 Task: Search one way flight ticket for 4 adults, 2 children, 2 infants in seat and 1 infant on lap in economy from Myrtle Beach: Myrtle Beach International Airport to Jackson: Jackson Hole Airport on 5-2-2023. Choice of flights is Royal air maroc. Number of bags: 10 checked bags. Price is upto 30000. Outbound departure time preference is 23:15.
Action: Mouse moved to (299, 249)
Screenshot: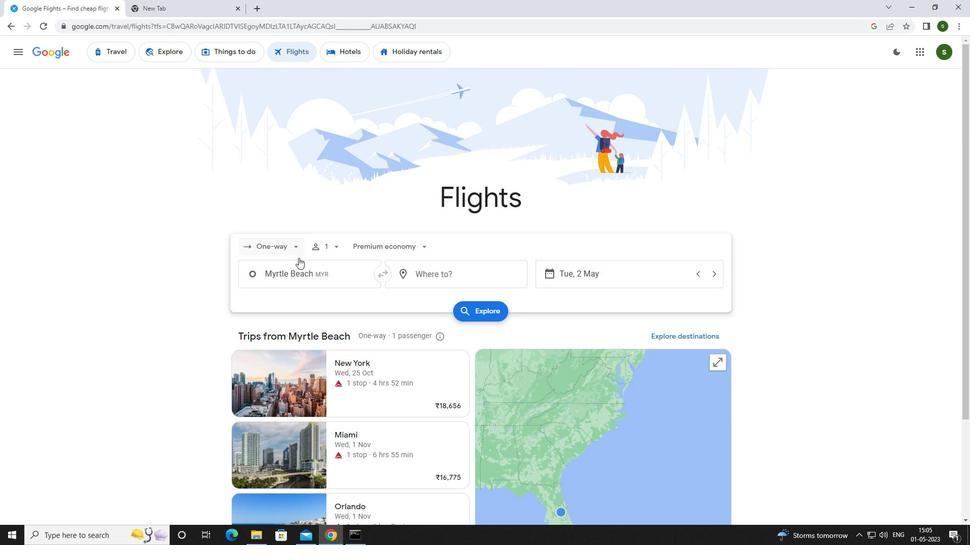 
Action: Mouse pressed left at (299, 249)
Screenshot: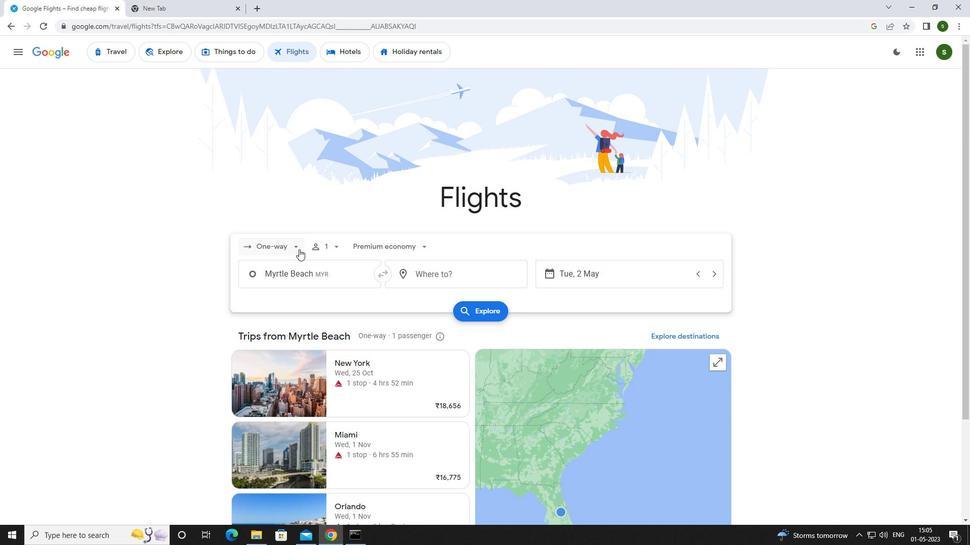 
Action: Mouse moved to (290, 290)
Screenshot: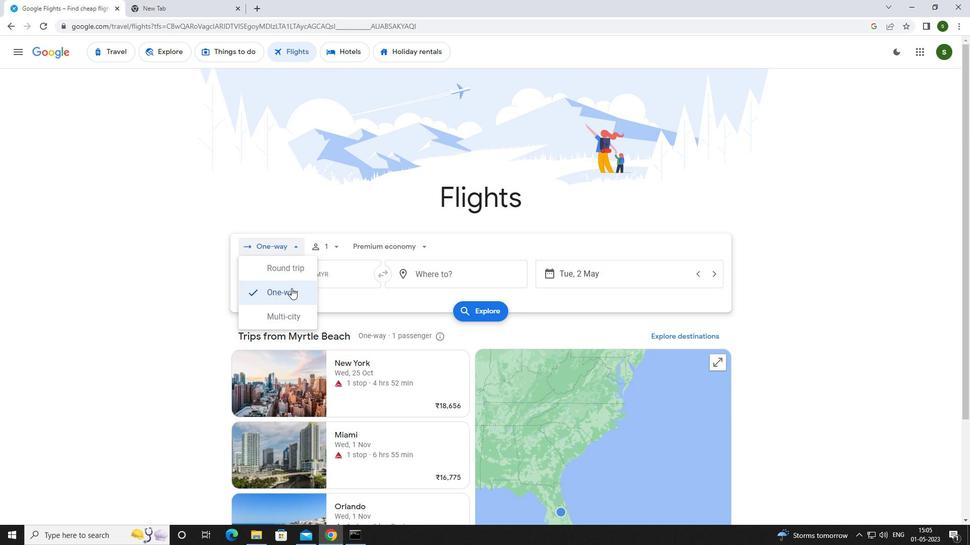 
Action: Mouse pressed left at (290, 290)
Screenshot: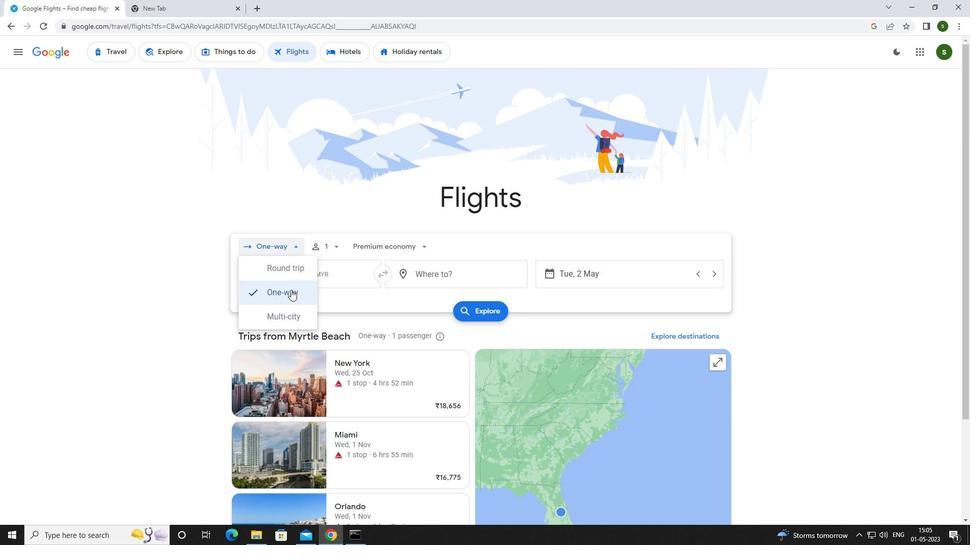 
Action: Mouse moved to (331, 245)
Screenshot: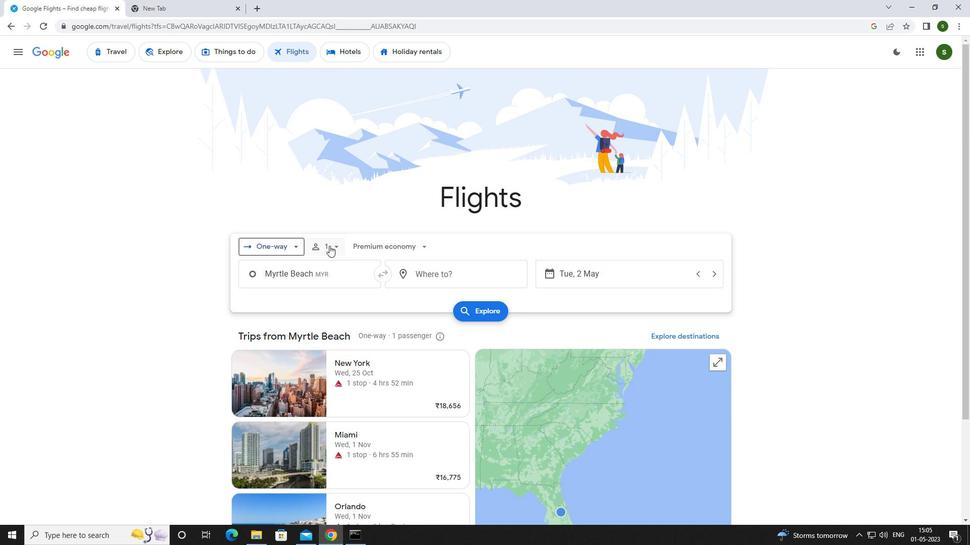 
Action: Mouse pressed left at (331, 245)
Screenshot: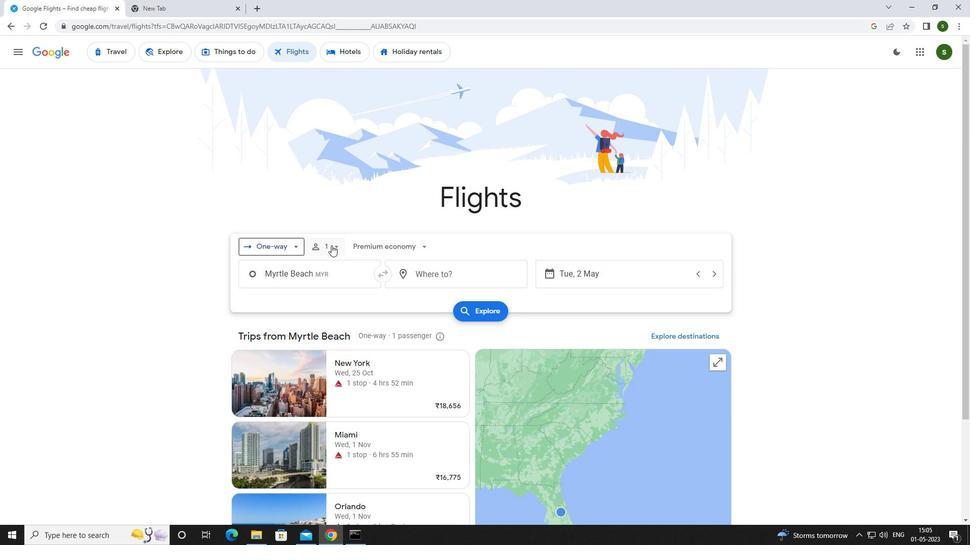 
Action: Mouse moved to (414, 269)
Screenshot: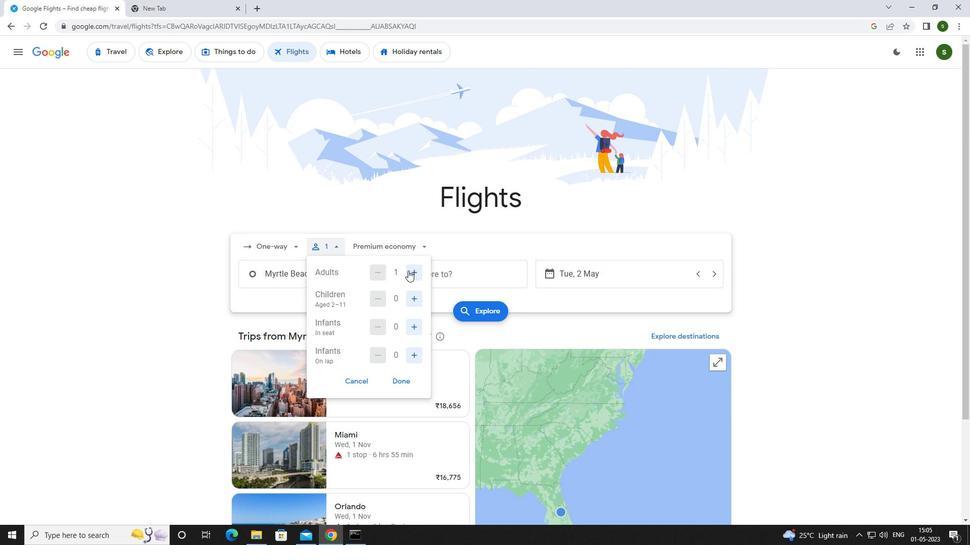 
Action: Mouse pressed left at (414, 269)
Screenshot: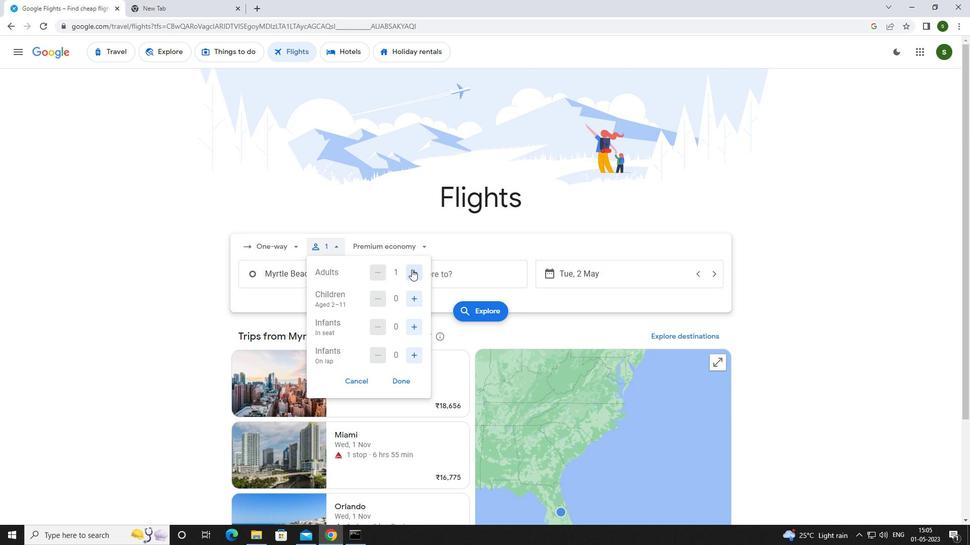 
Action: Mouse pressed left at (414, 269)
Screenshot: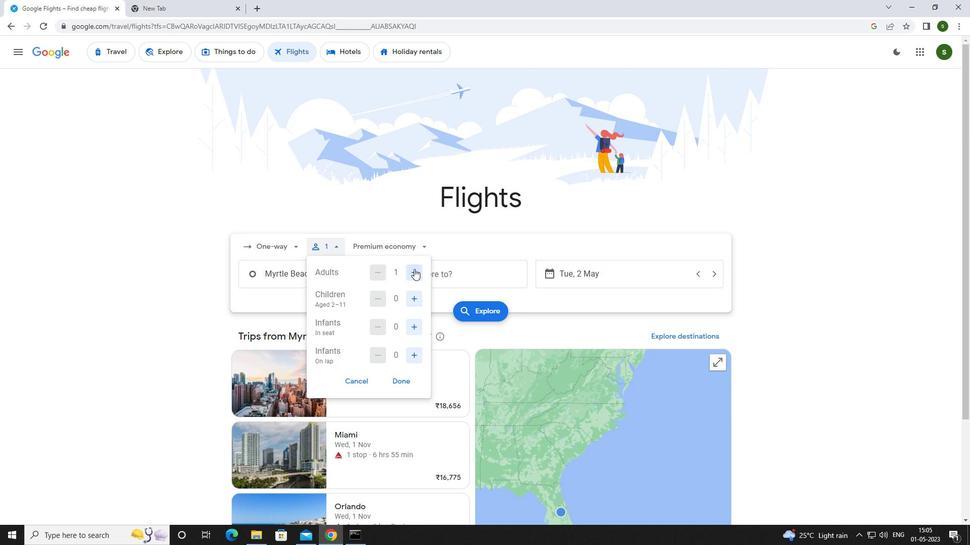 
Action: Mouse moved to (414, 269)
Screenshot: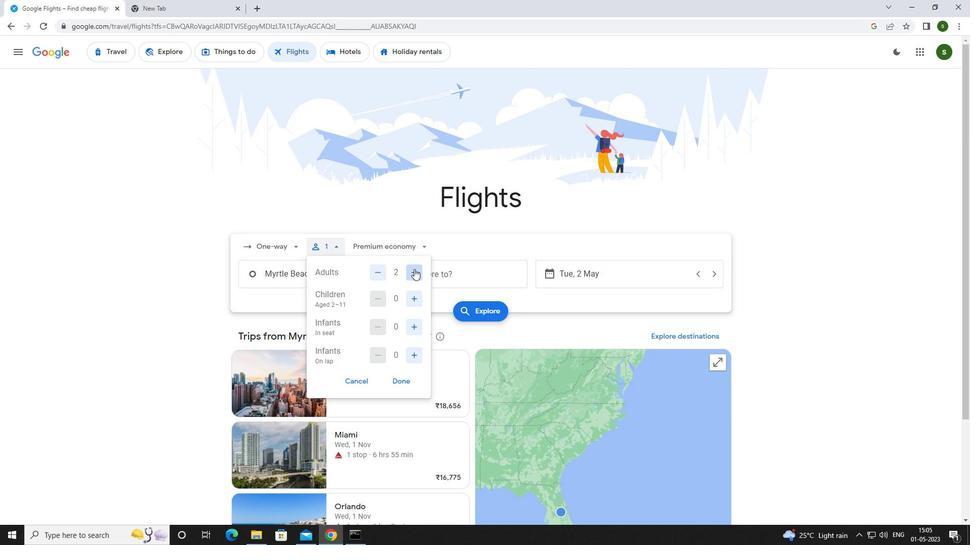 
Action: Mouse pressed left at (414, 269)
Screenshot: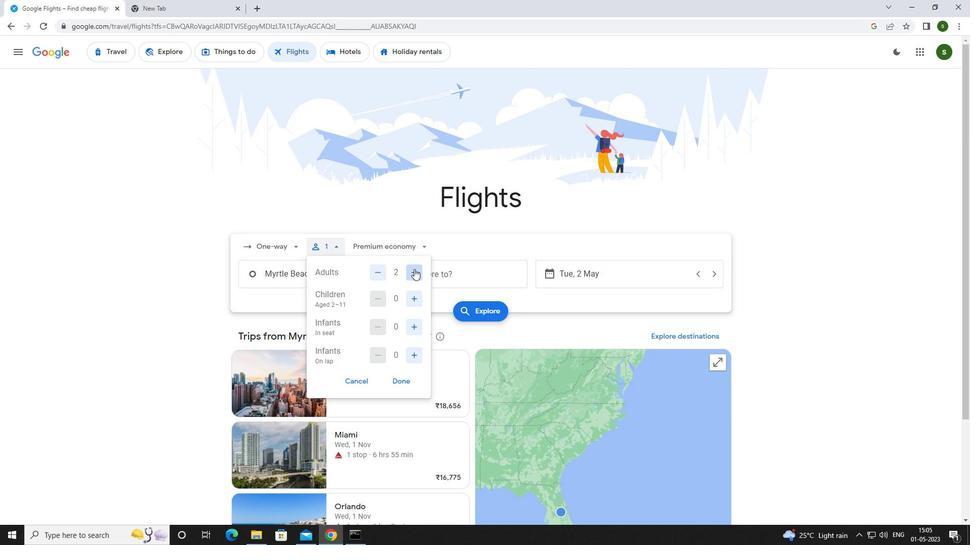 
Action: Mouse moved to (411, 291)
Screenshot: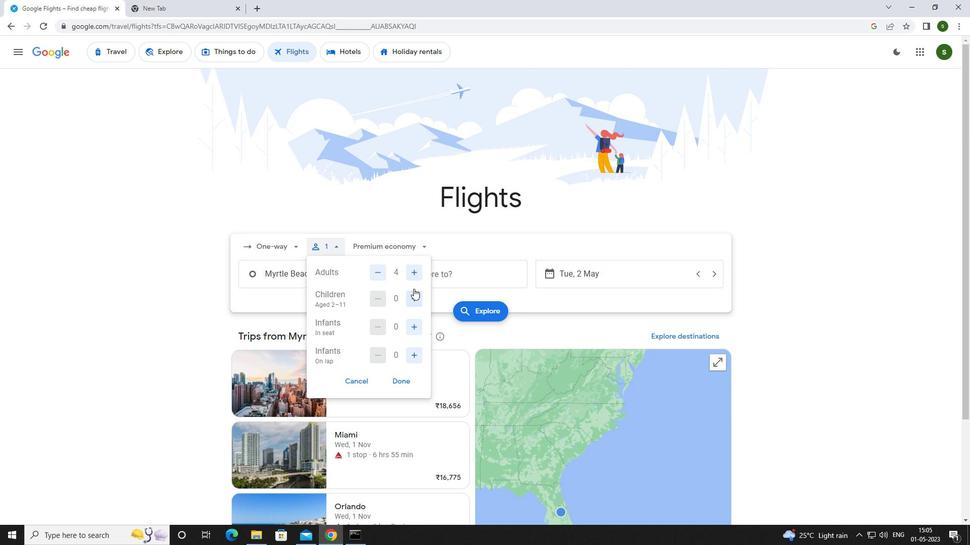 
Action: Mouse pressed left at (411, 291)
Screenshot: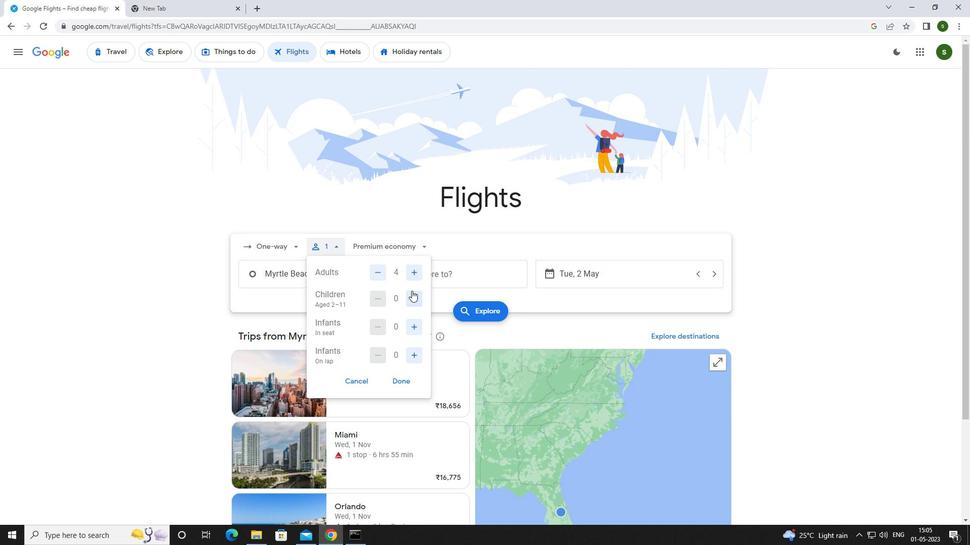 
Action: Mouse pressed left at (411, 291)
Screenshot: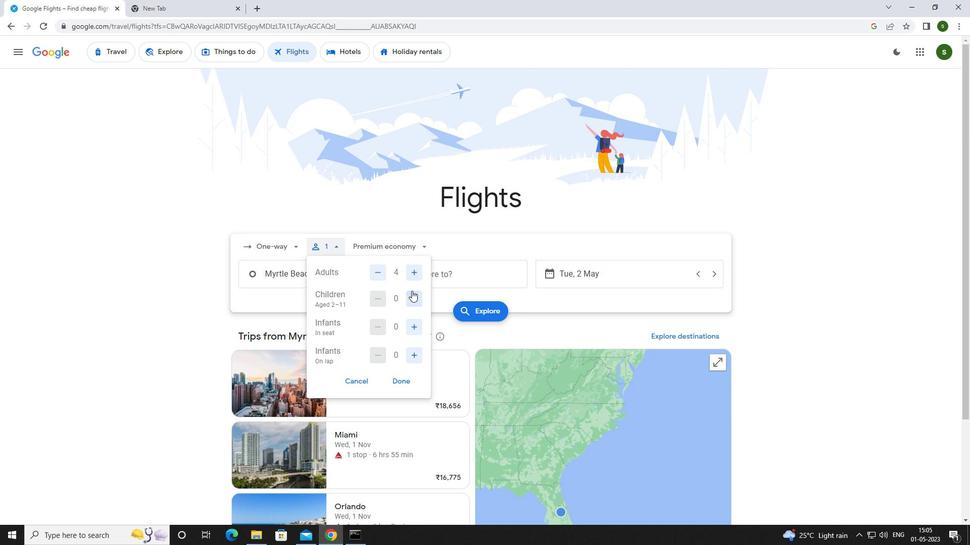 
Action: Mouse moved to (409, 328)
Screenshot: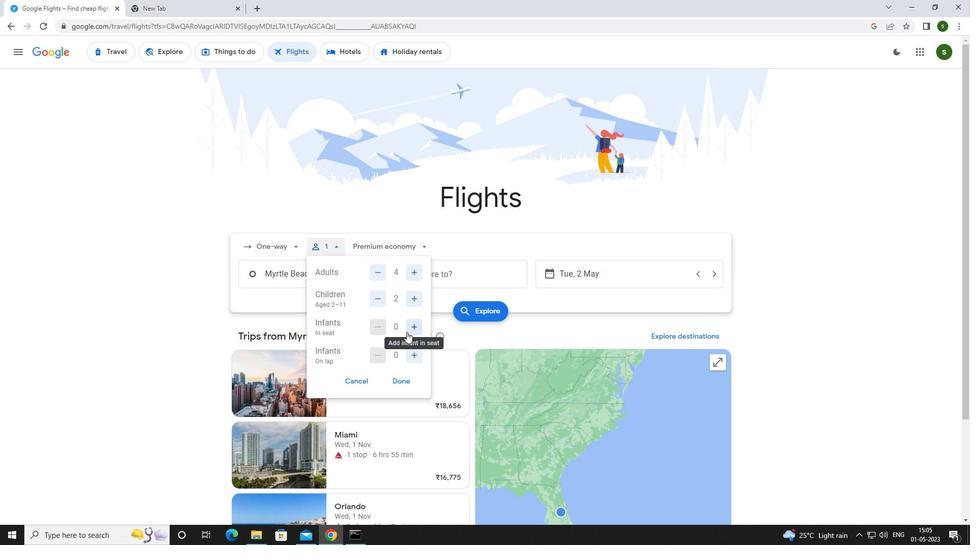 
Action: Mouse pressed left at (409, 328)
Screenshot: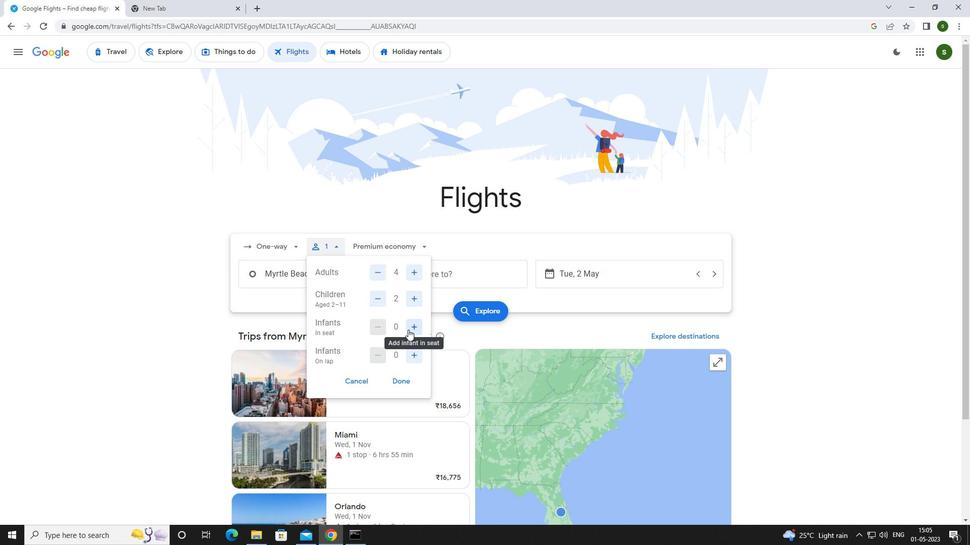 
Action: Mouse pressed left at (409, 328)
Screenshot: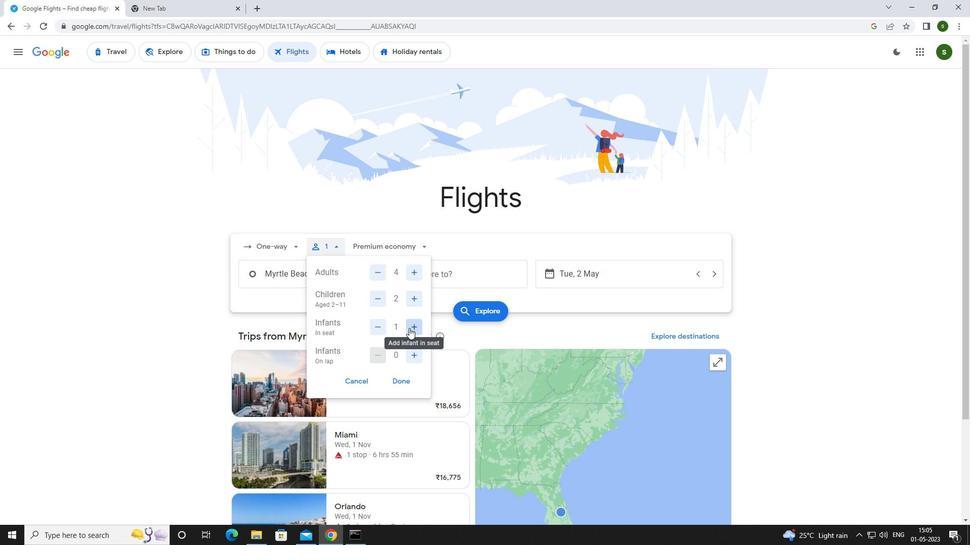 
Action: Mouse moved to (413, 355)
Screenshot: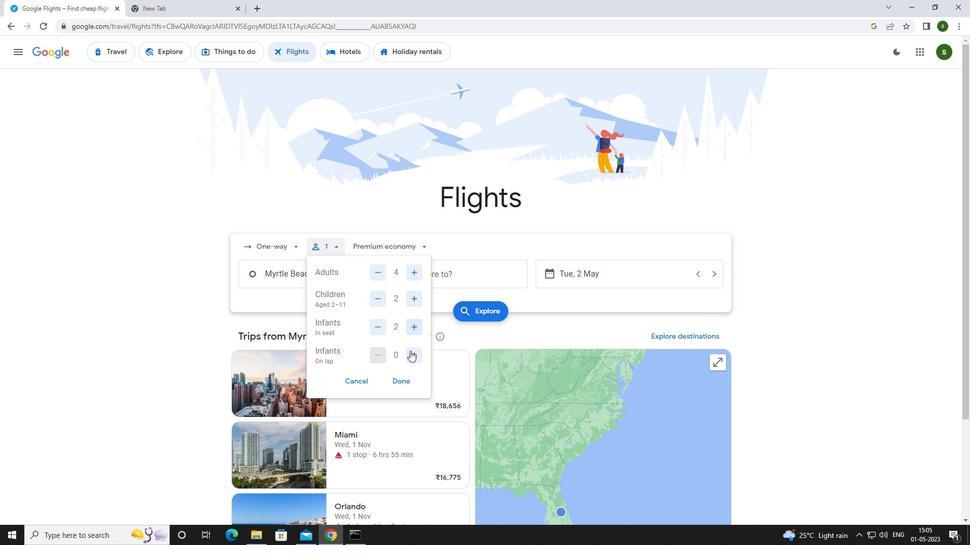 
Action: Mouse pressed left at (413, 355)
Screenshot: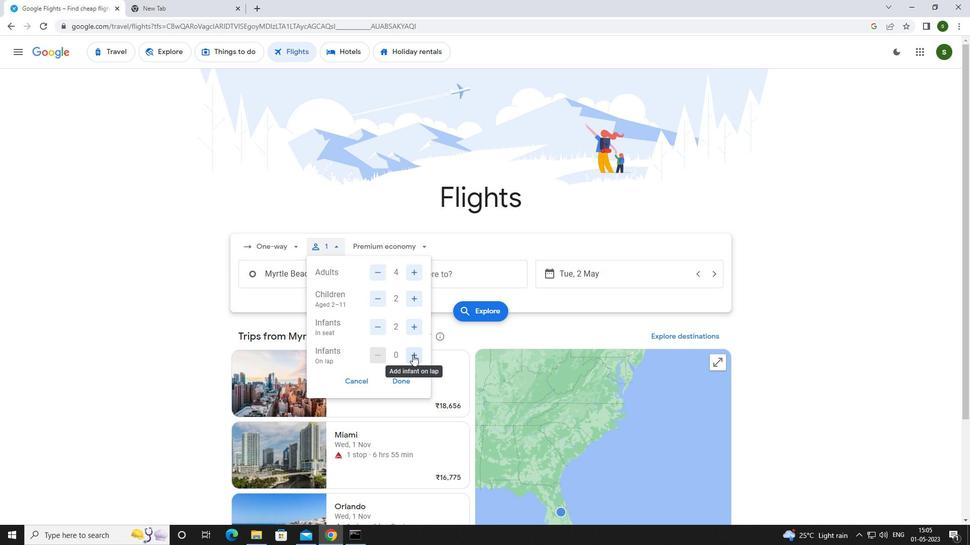 
Action: Mouse moved to (378, 248)
Screenshot: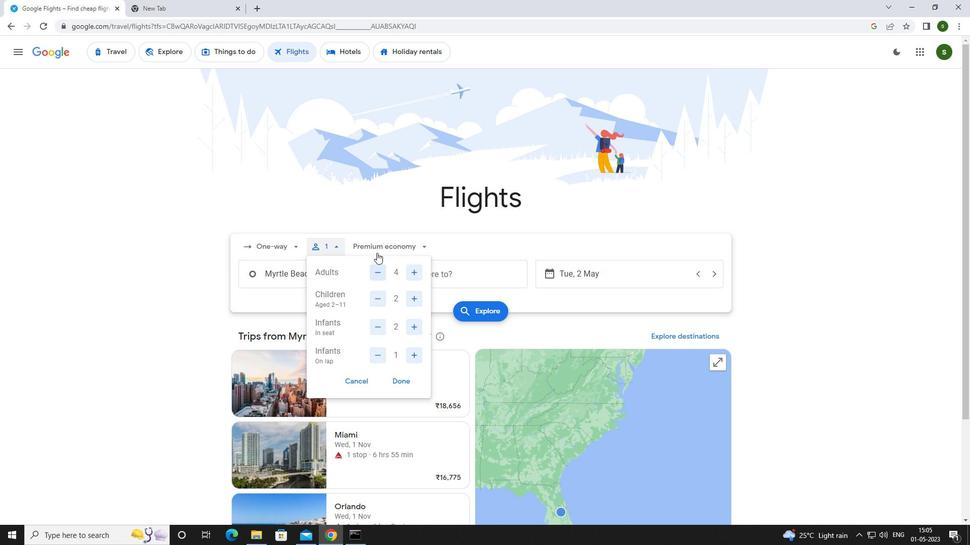 
Action: Mouse pressed left at (378, 248)
Screenshot: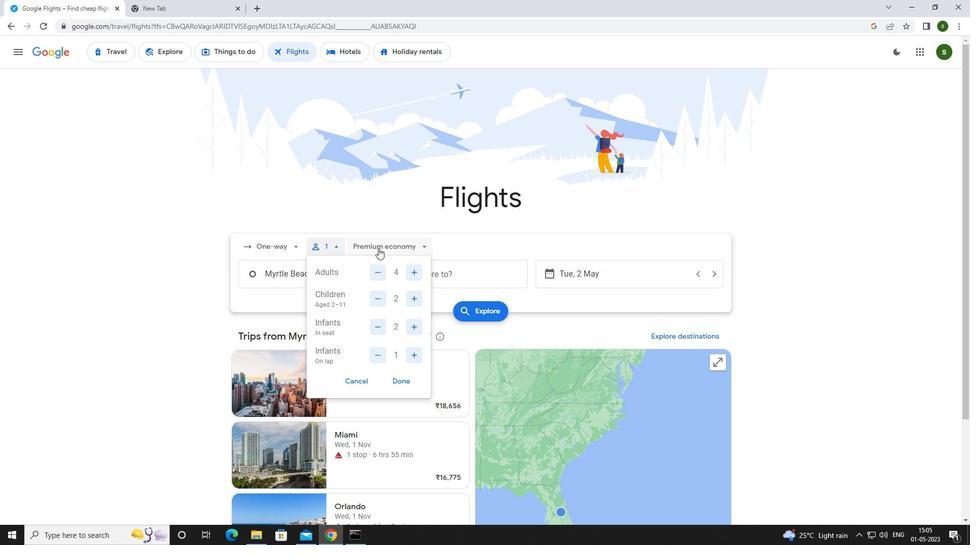 
Action: Mouse moved to (385, 270)
Screenshot: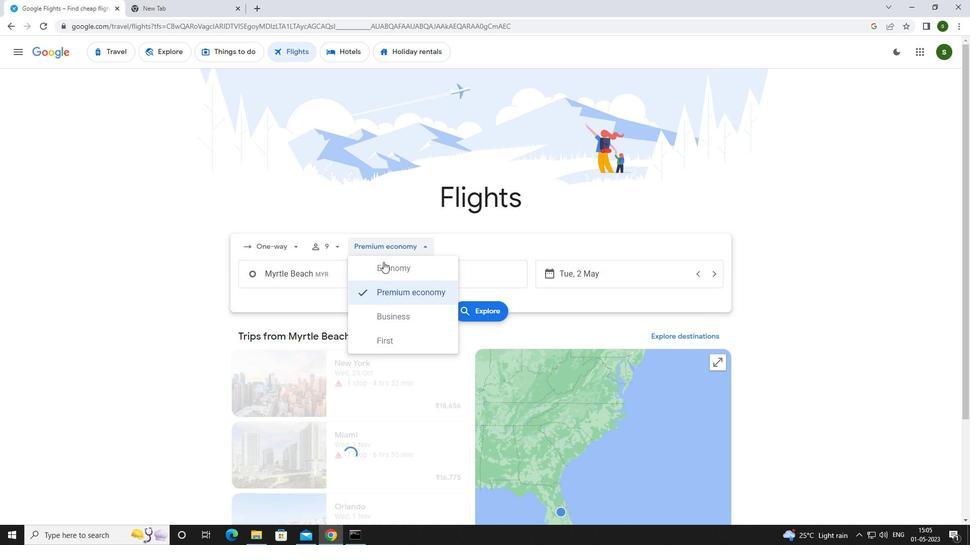 
Action: Mouse pressed left at (385, 270)
Screenshot: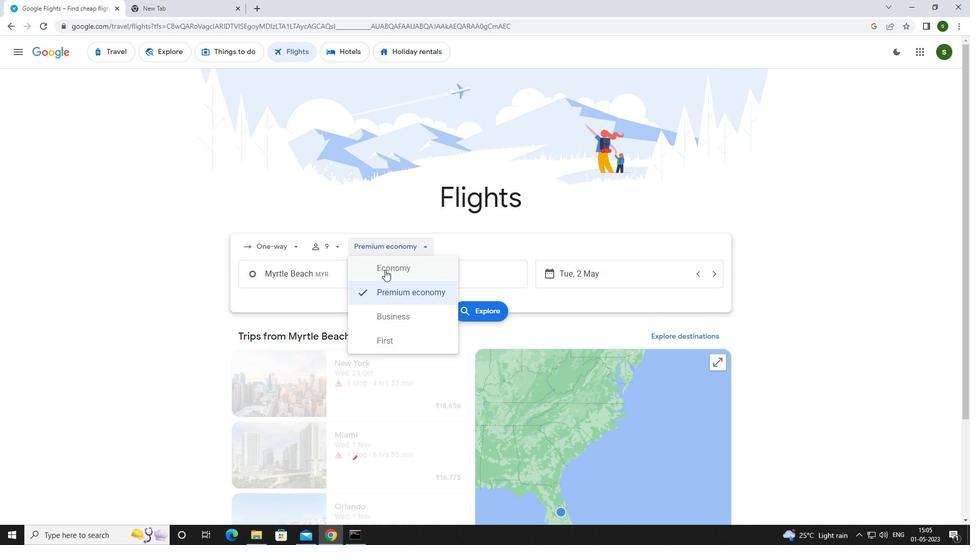 
Action: Mouse moved to (355, 276)
Screenshot: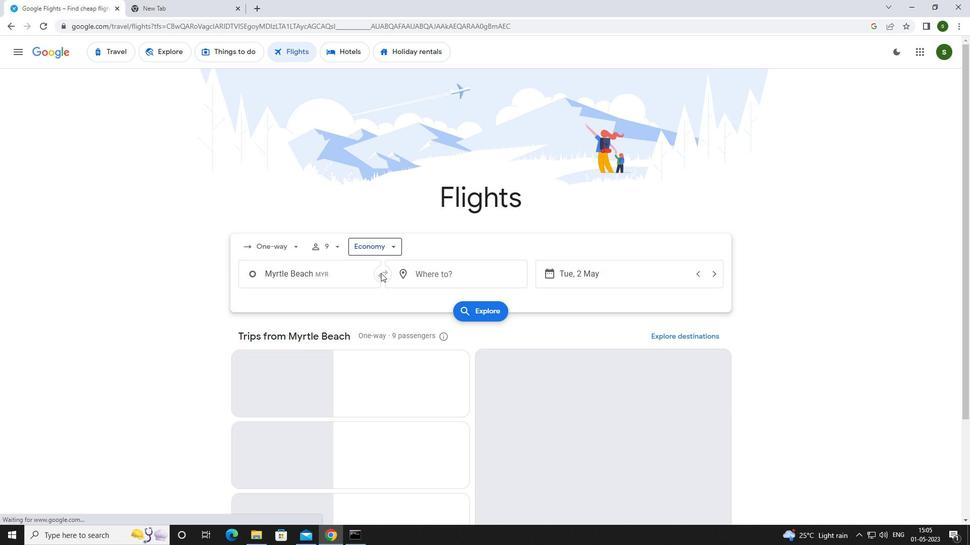 
Action: Mouse pressed left at (355, 276)
Screenshot: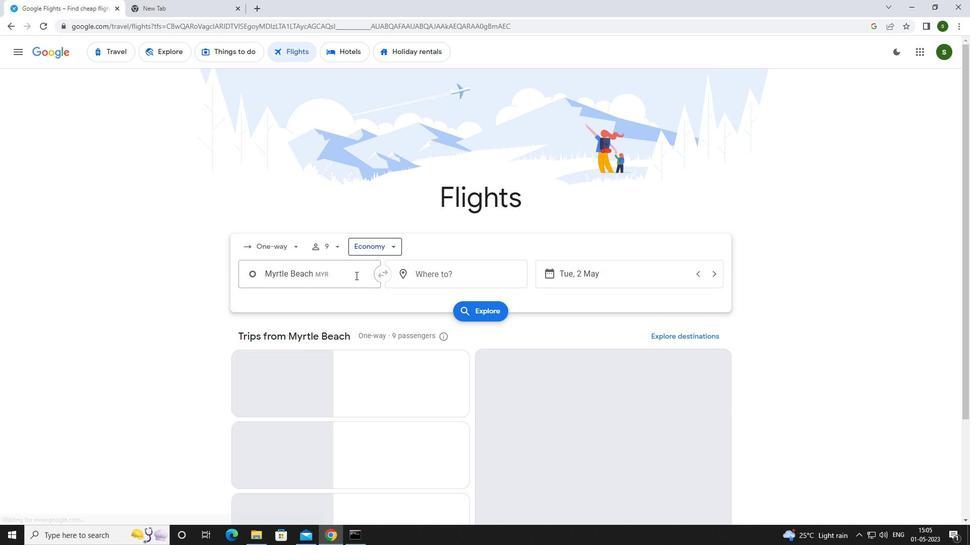 
Action: Key pressed <Key.caps_lock>m<Key.caps_lock>yrtle
Screenshot: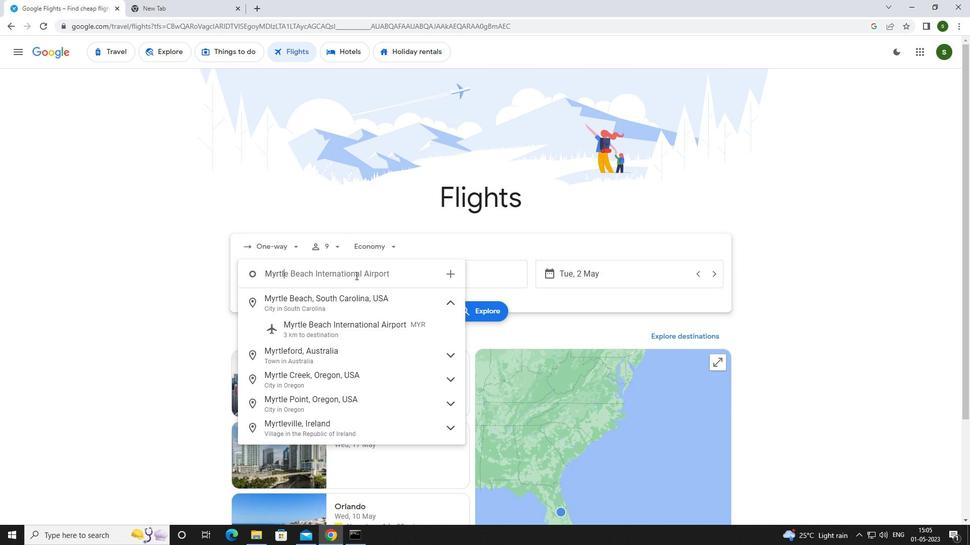 
Action: Mouse moved to (347, 332)
Screenshot: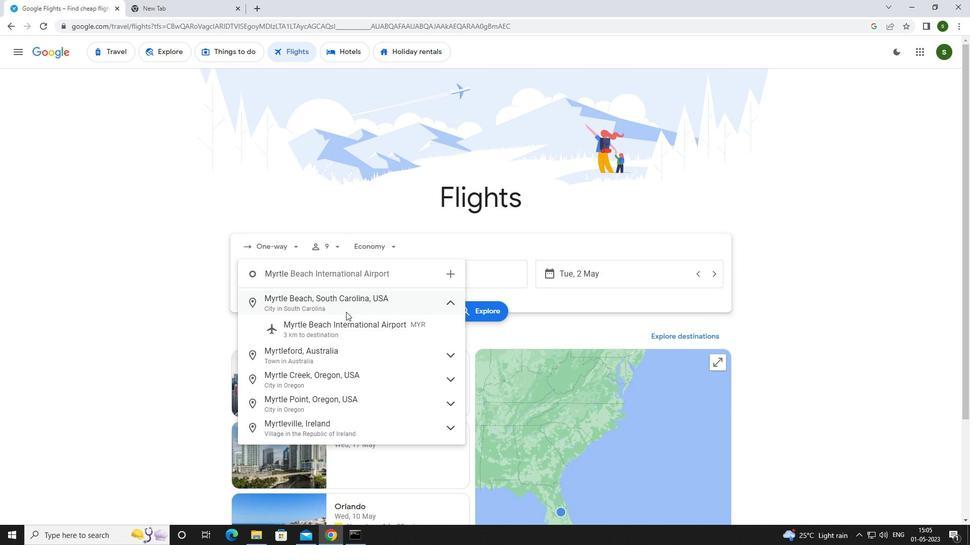 
Action: Mouse pressed left at (347, 332)
Screenshot: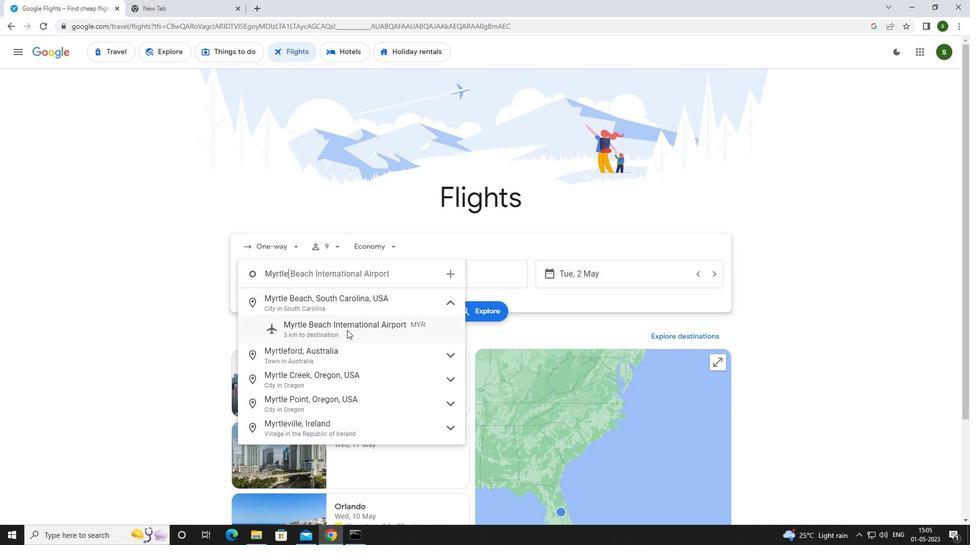 
Action: Mouse moved to (445, 280)
Screenshot: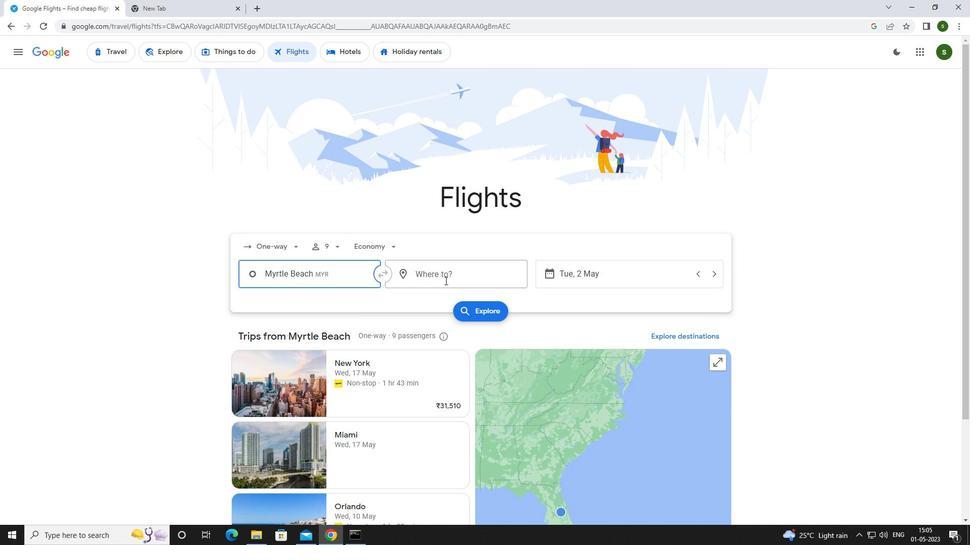 
Action: Mouse pressed left at (445, 280)
Screenshot: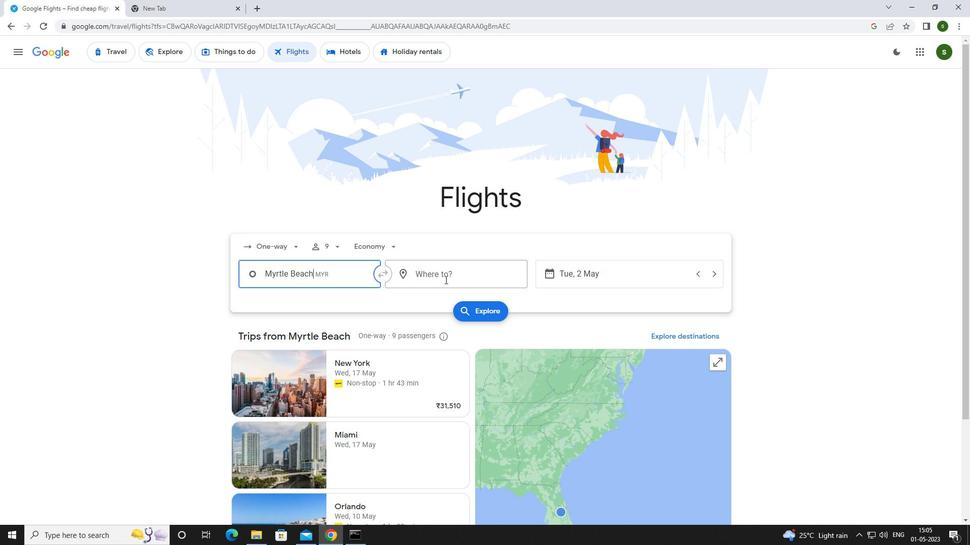 
Action: Mouse moved to (422, 287)
Screenshot: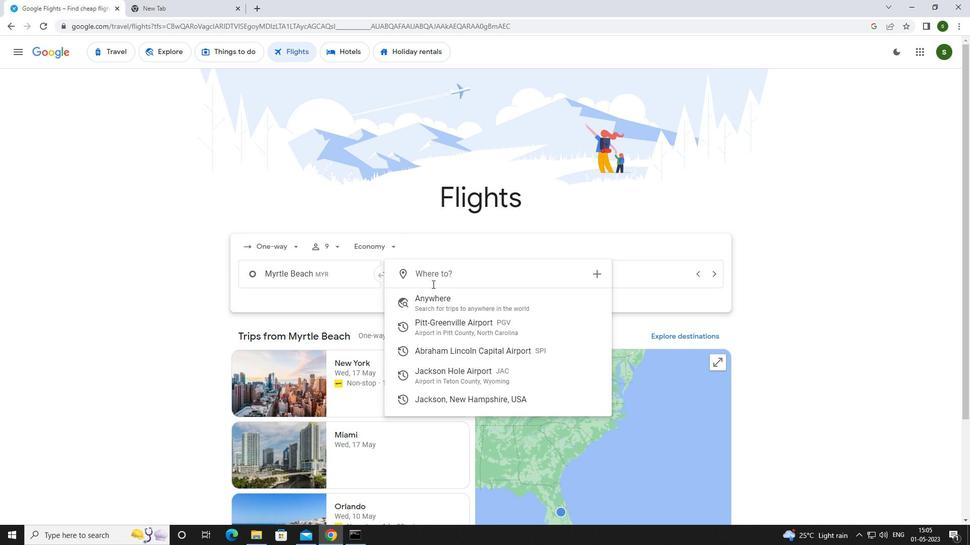 
Action: Key pressed <Key.caps_lock>j<Key.caps_lock>ackson<Key.space><Key.caps_lock>h<Key.caps_lock>
Screenshot: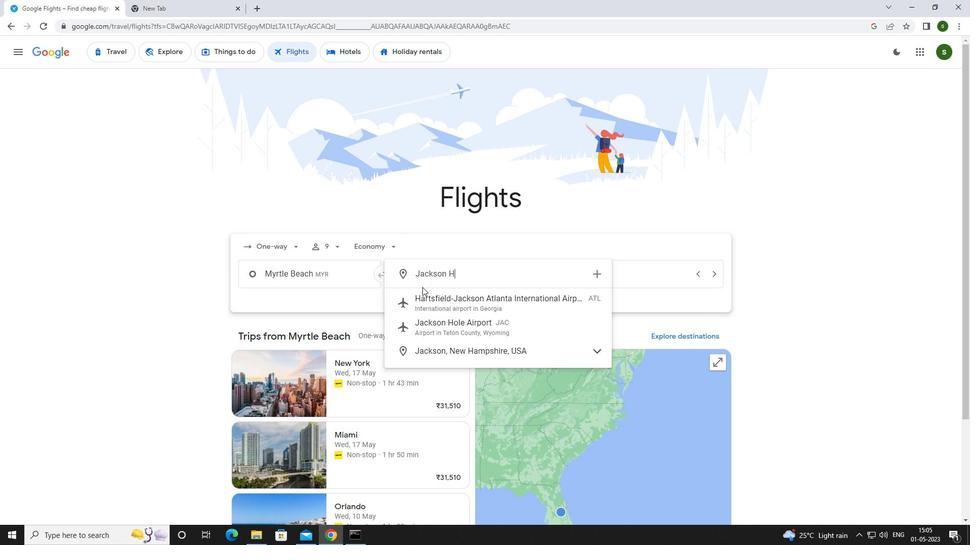 
Action: Mouse moved to (429, 328)
Screenshot: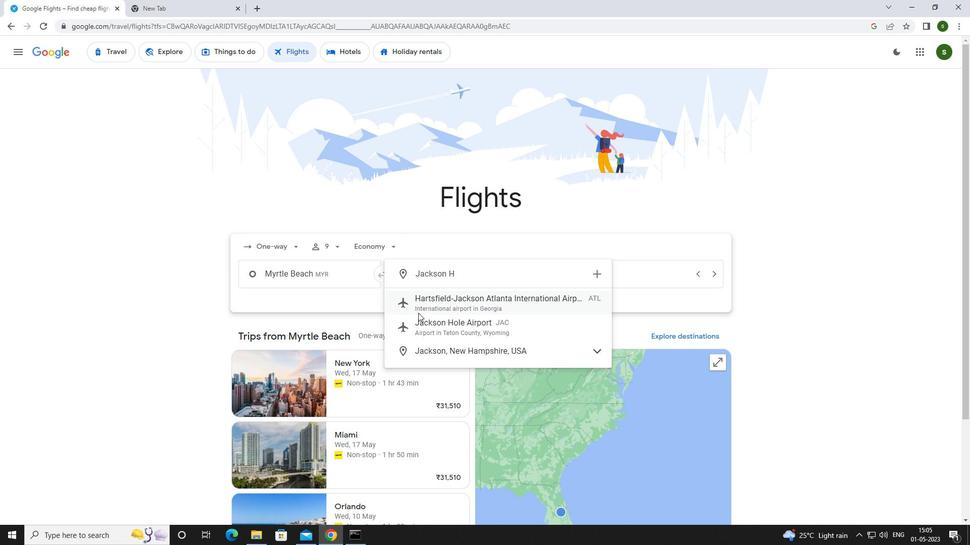 
Action: Mouse pressed left at (429, 328)
Screenshot: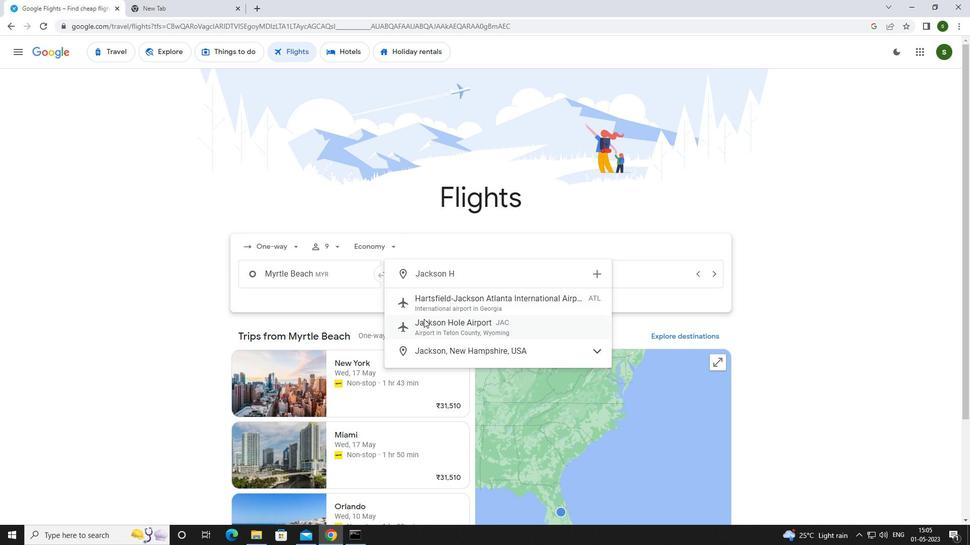 
Action: Mouse moved to (617, 273)
Screenshot: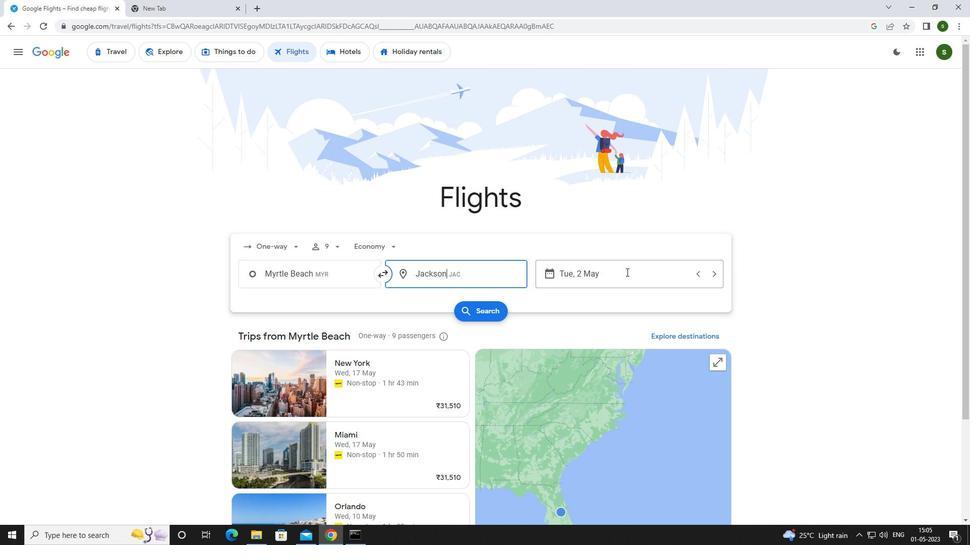 
Action: Mouse pressed left at (617, 273)
Screenshot: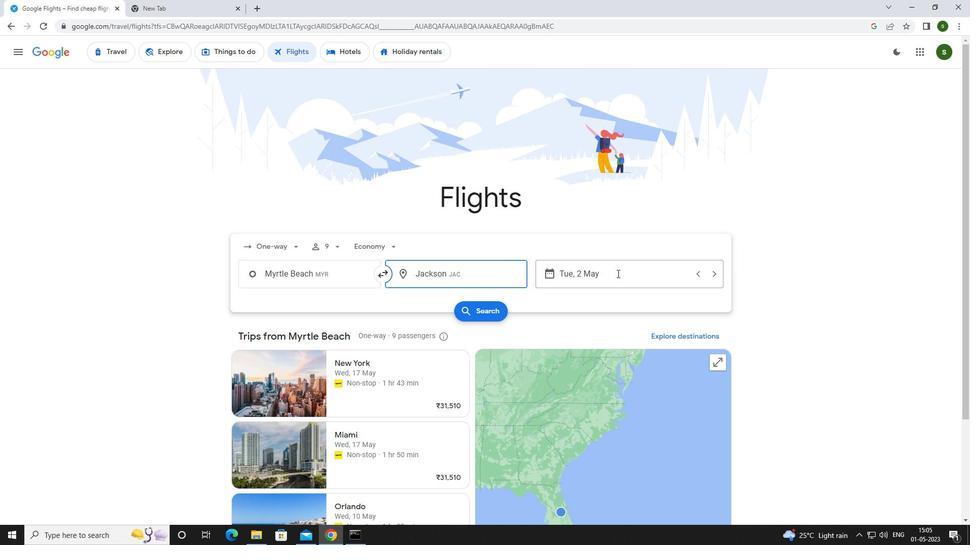 
Action: Mouse moved to (409, 341)
Screenshot: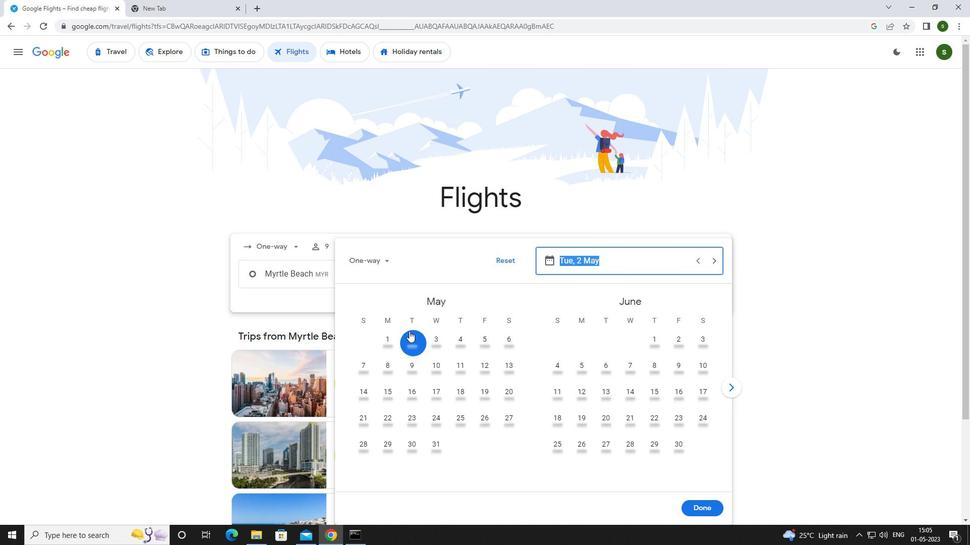 
Action: Mouse pressed left at (409, 341)
Screenshot: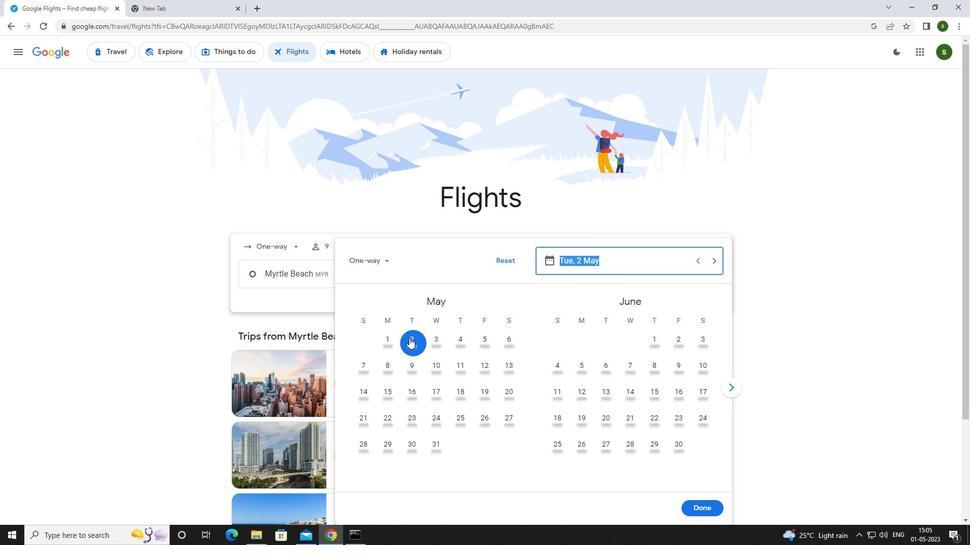 
Action: Mouse moved to (699, 503)
Screenshot: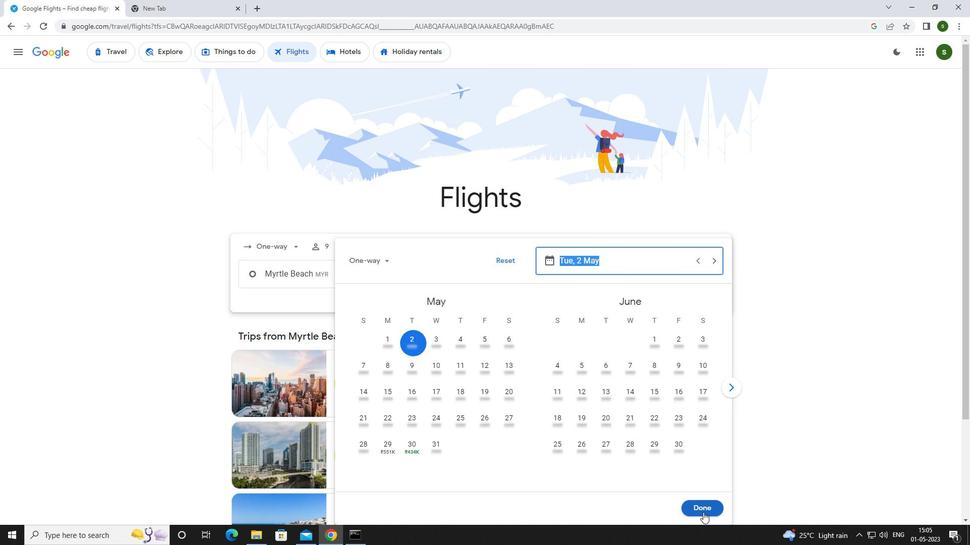 
Action: Mouse pressed left at (699, 503)
Screenshot: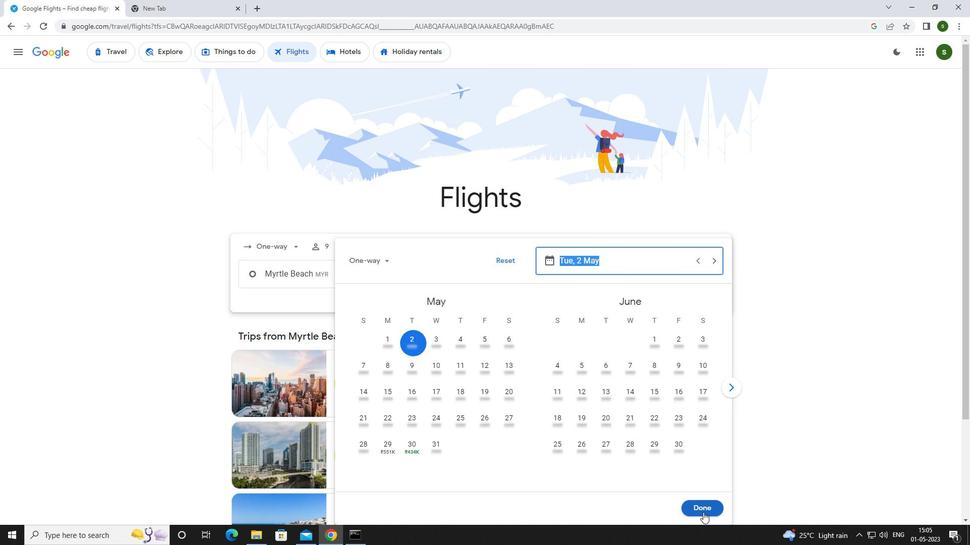 
Action: Mouse moved to (488, 310)
Screenshot: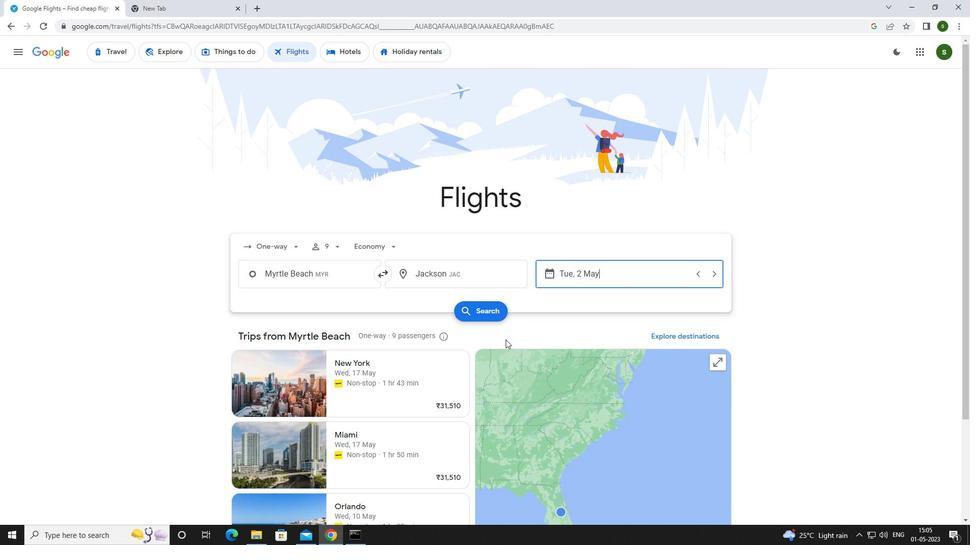 
Action: Mouse pressed left at (488, 310)
Screenshot: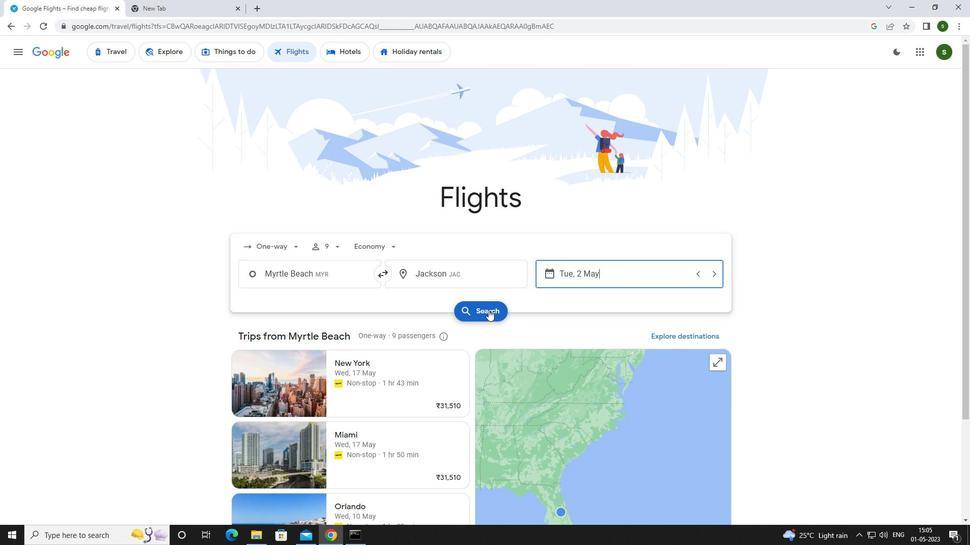 
Action: Mouse moved to (265, 144)
Screenshot: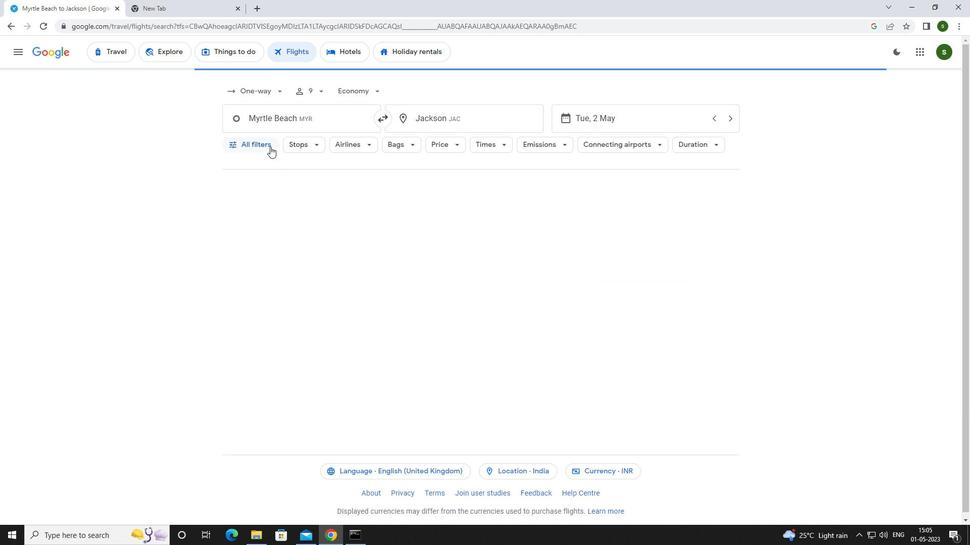 
Action: Mouse pressed left at (265, 144)
Screenshot: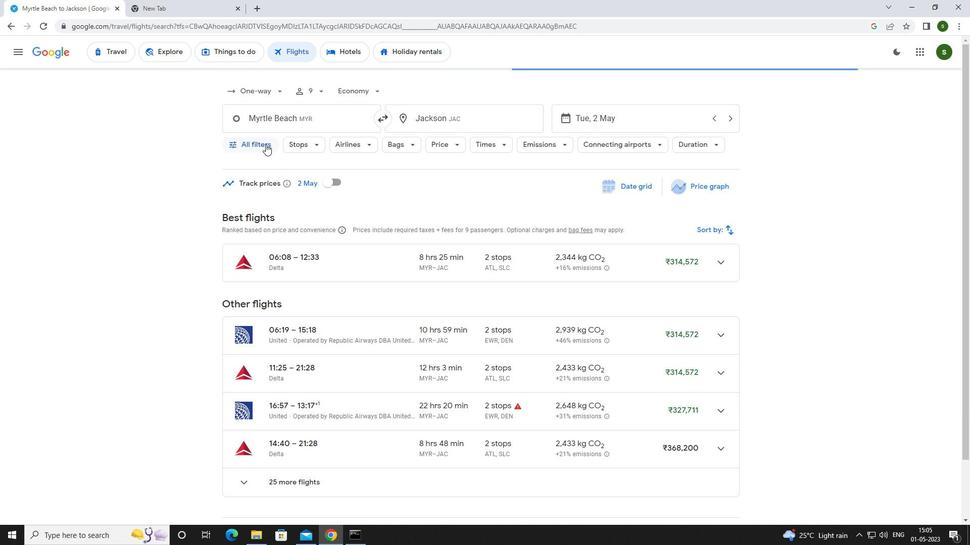 
Action: Mouse moved to (377, 359)
Screenshot: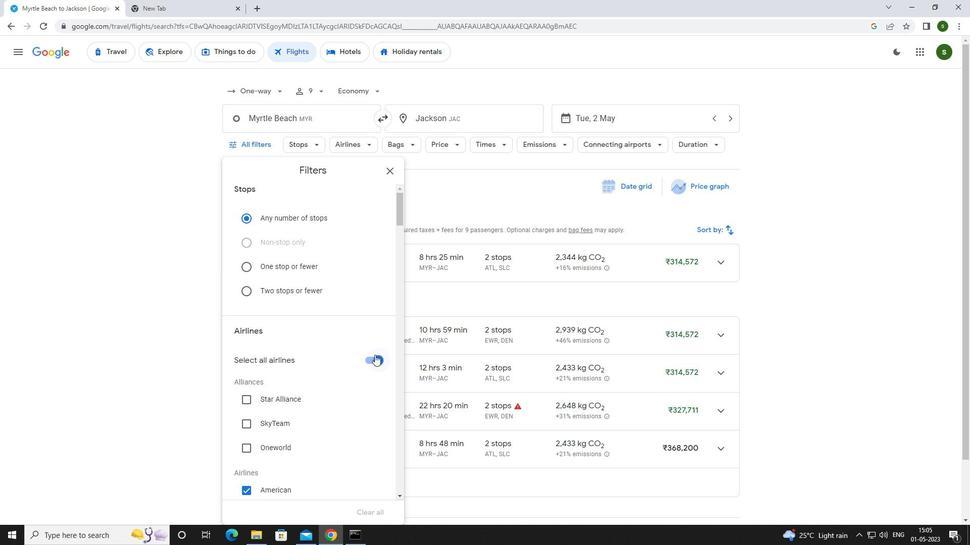 
Action: Mouse pressed left at (377, 359)
Screenshot: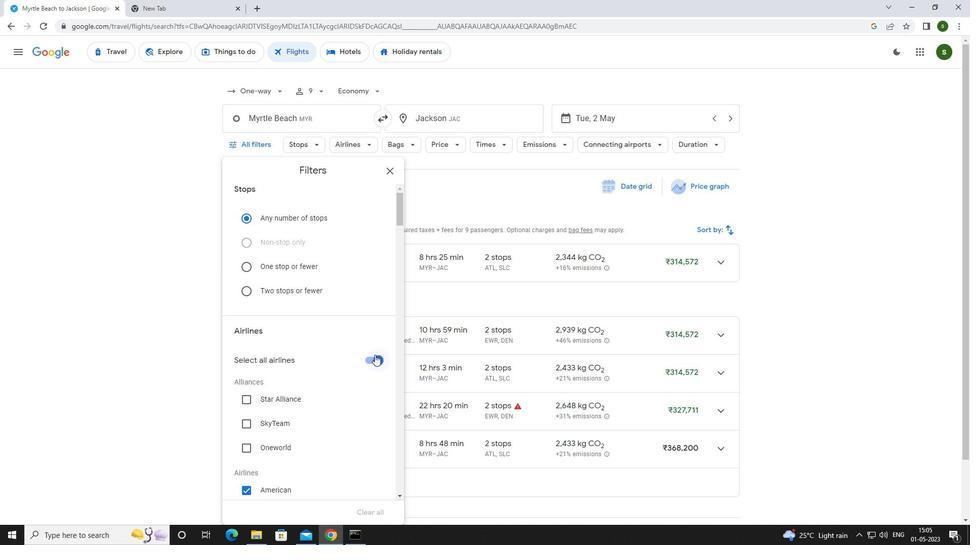 
Action: Mouse moved to (346, 313)
Screenshot: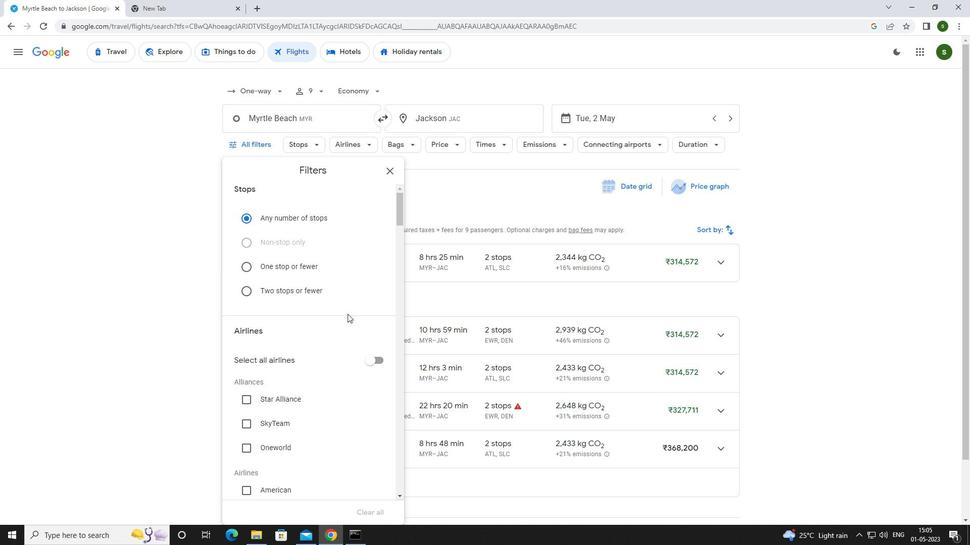 
Action: Mouse scrolled (346, 313) with delta (0, 0)
Screenshot: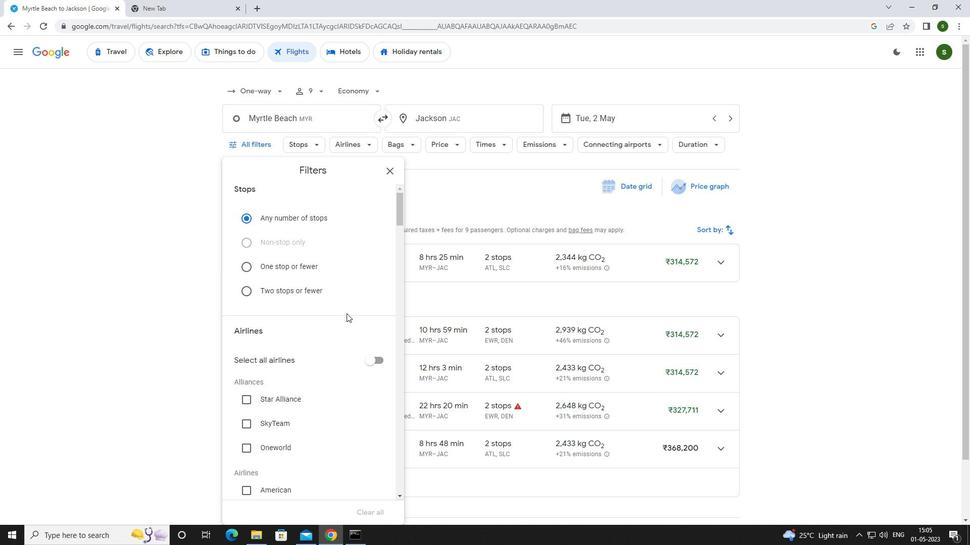 
Action: Mouse scrolled (346, 313) with delta (0, 0)
Screenshot: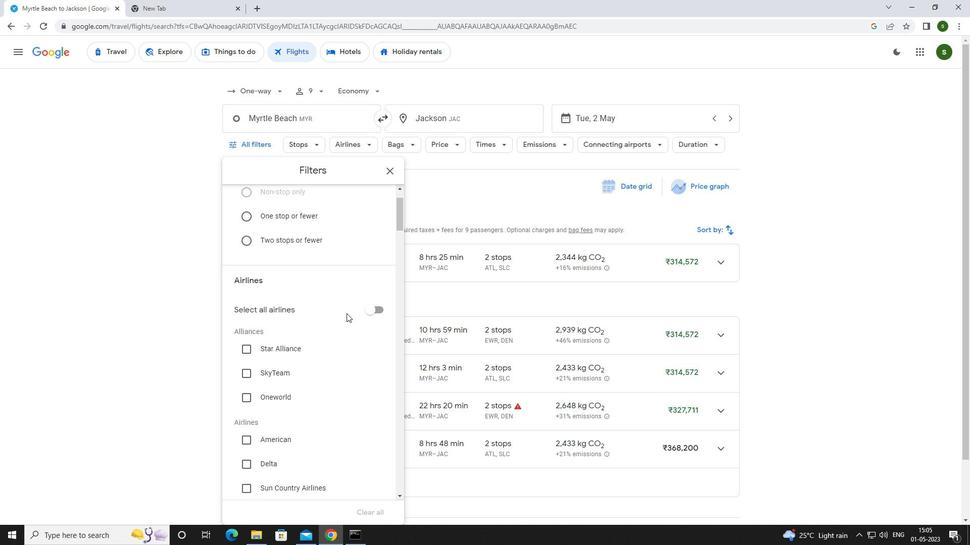 
Action: Mouse scrolled (346, 313) with delta (0, 0)
Screenshot: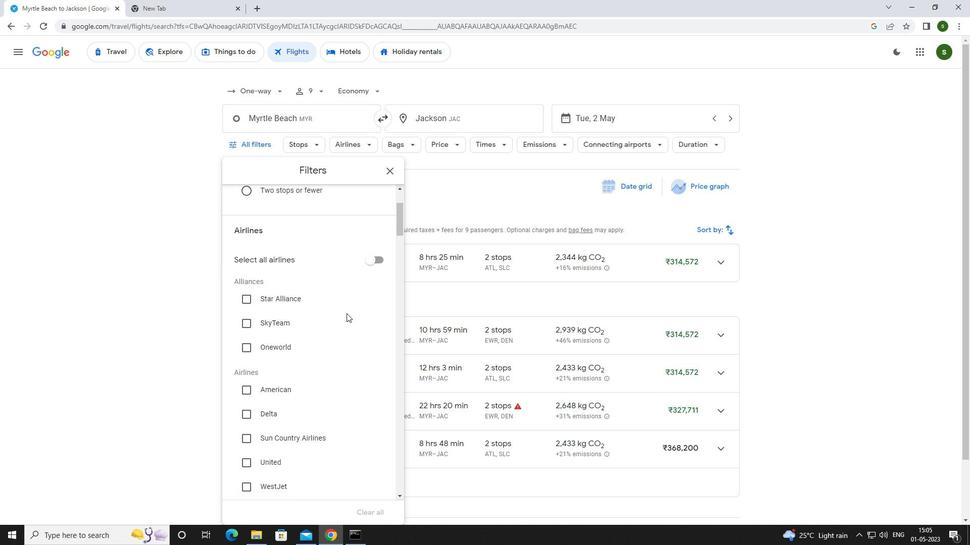 
Action: Mouse scrolled (346, 313) with delta (0, 0)
Screenshot: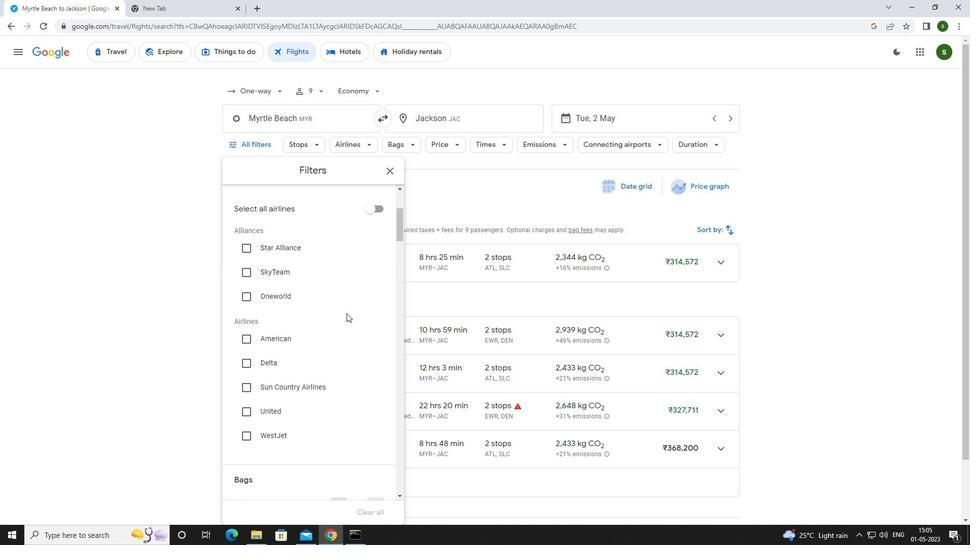 
Action: Mouse moved to (346, 313)
Screenshot: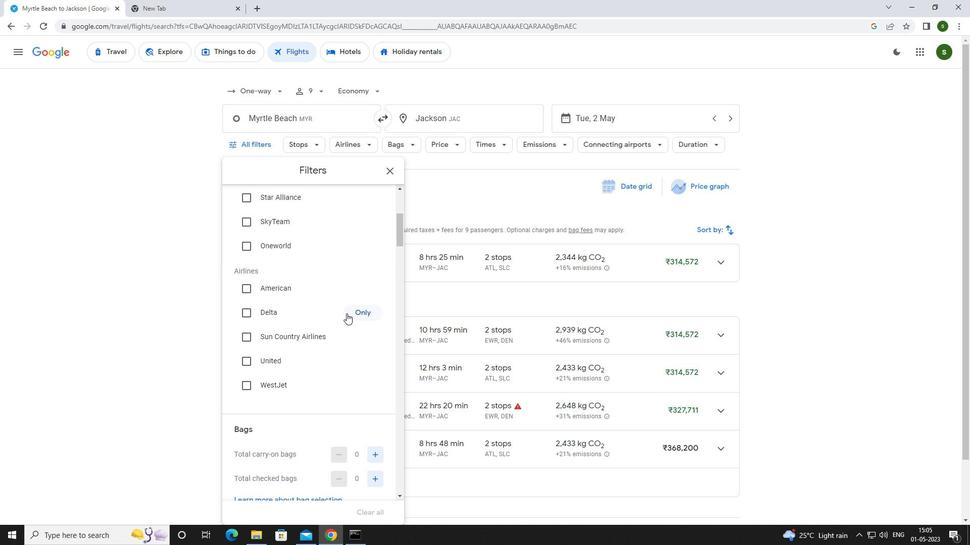 
Action: Mouse scrolled (346, 313) with delta (0, 0)
Screenshot: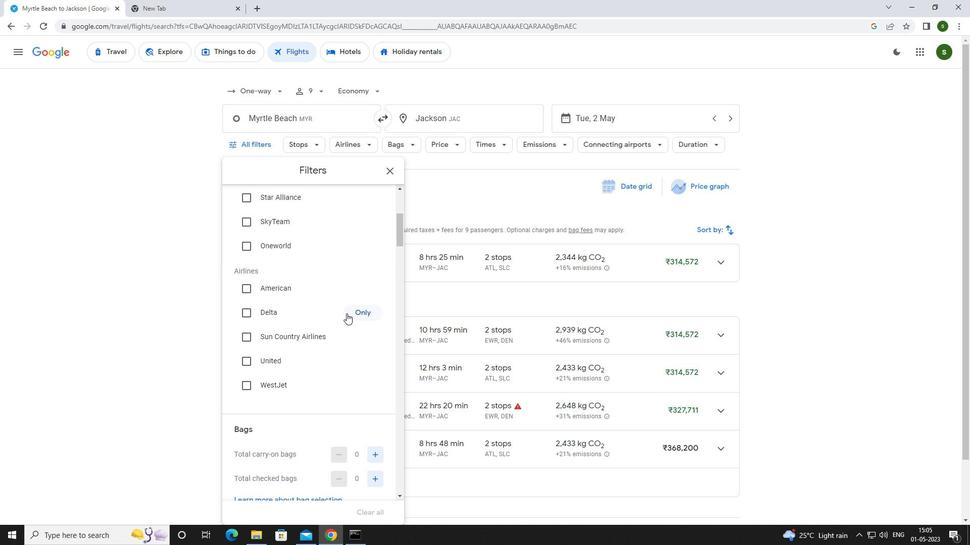 
Action: Mouse scrolled (346, 313) with delta (0, 0)
Screenshot: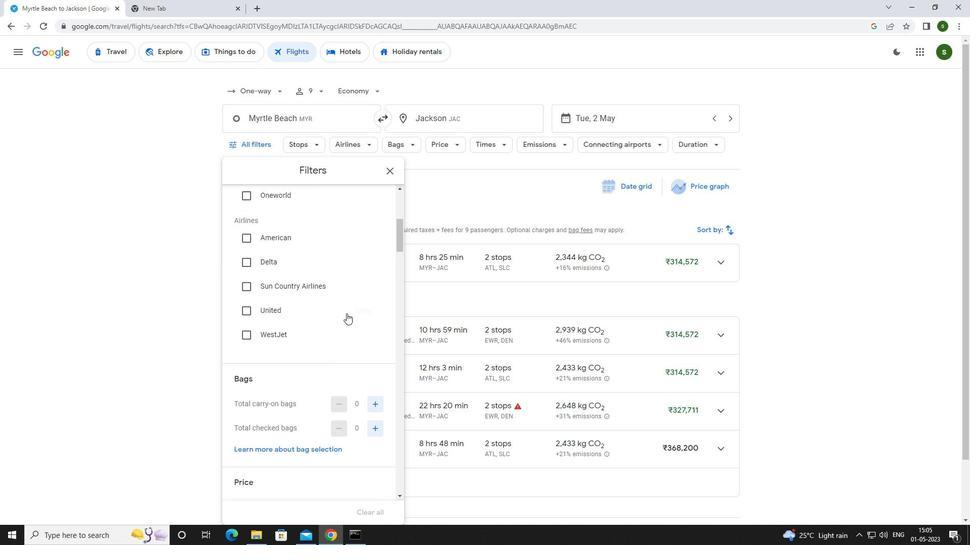 
Action: Mouse scrolled (346, 313) with delta (0, 0)
Screenshot: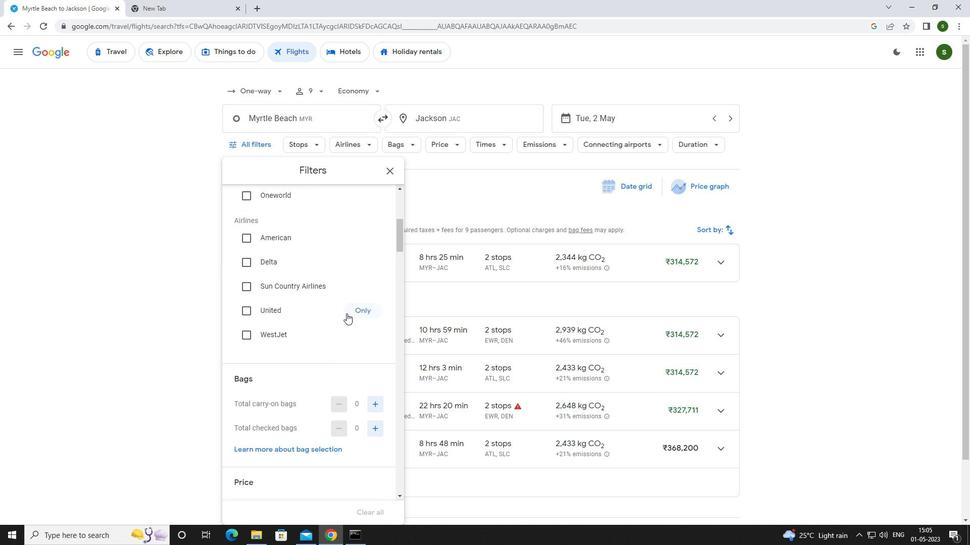 
Action: Mouse moved to (377, 326)
Screenshot: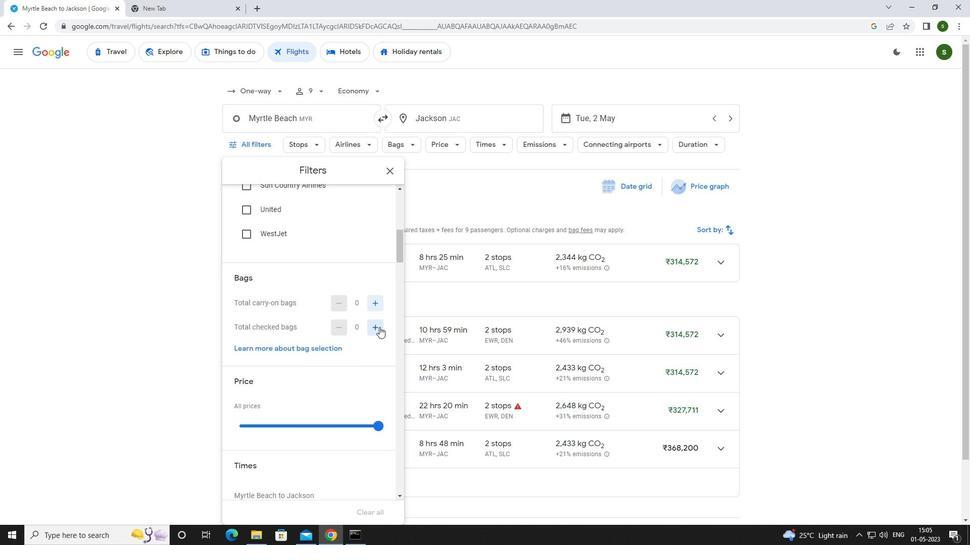 
Action: Mouse pressed left at (377, 326)
Screenshot: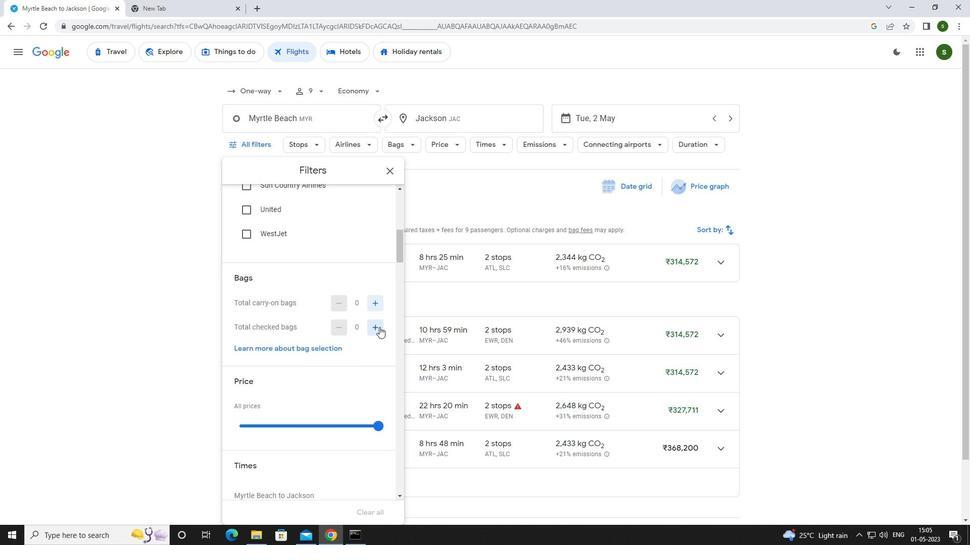 
Action: Mouse pressed left at (377, 326)
Screenshot: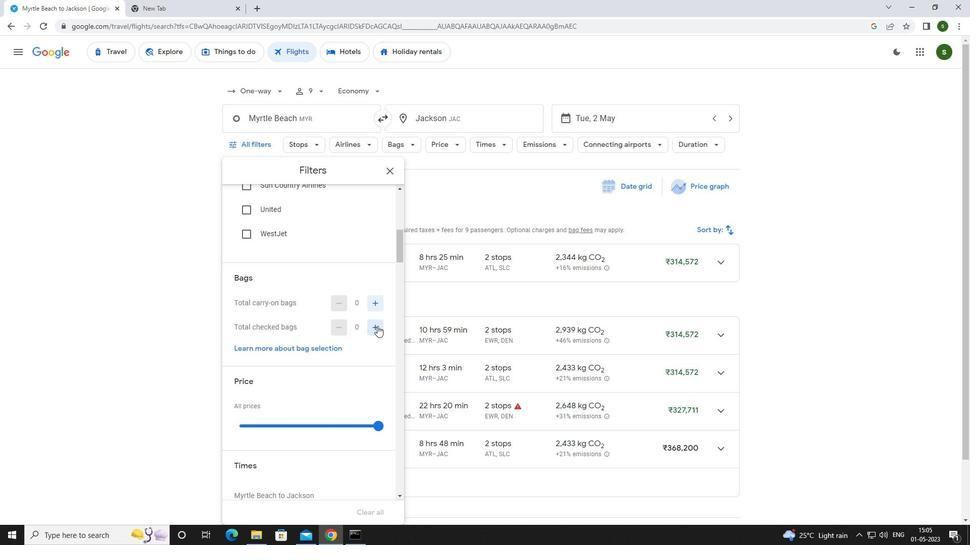 
Action: Mouse pressed left at (377, 326)
Screenshot: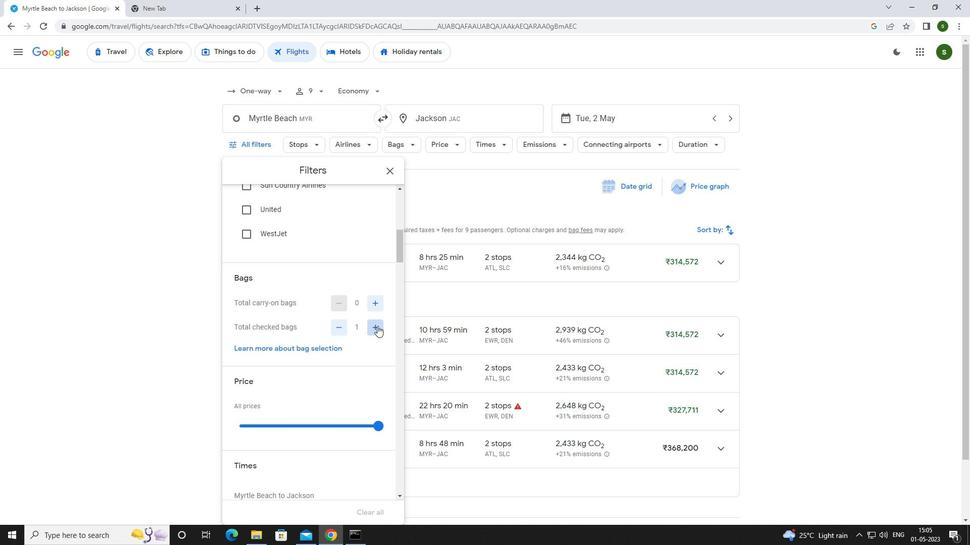 
Action: Mouse pressed left at (377, 326)
Screenshot: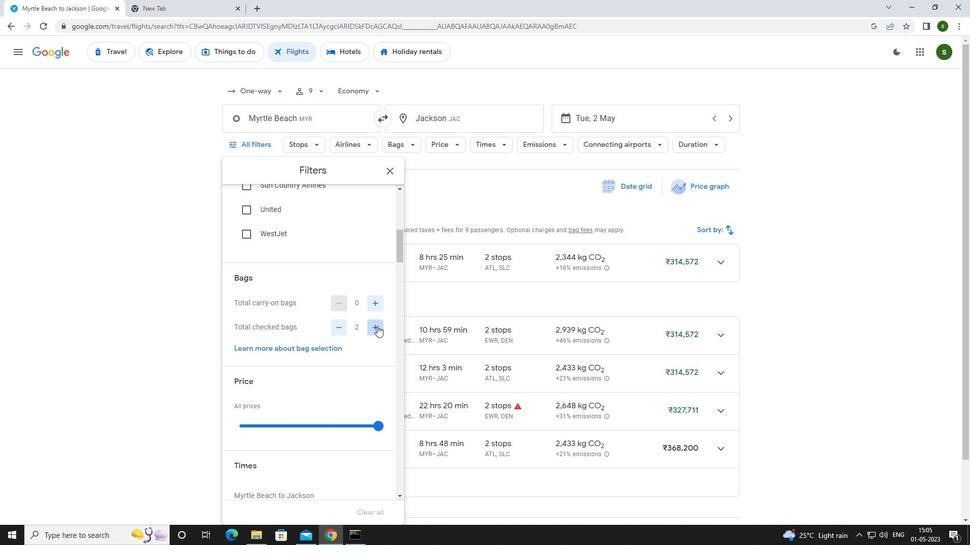 
Action: Mouse pressed left at (377, 326)
Screenshot: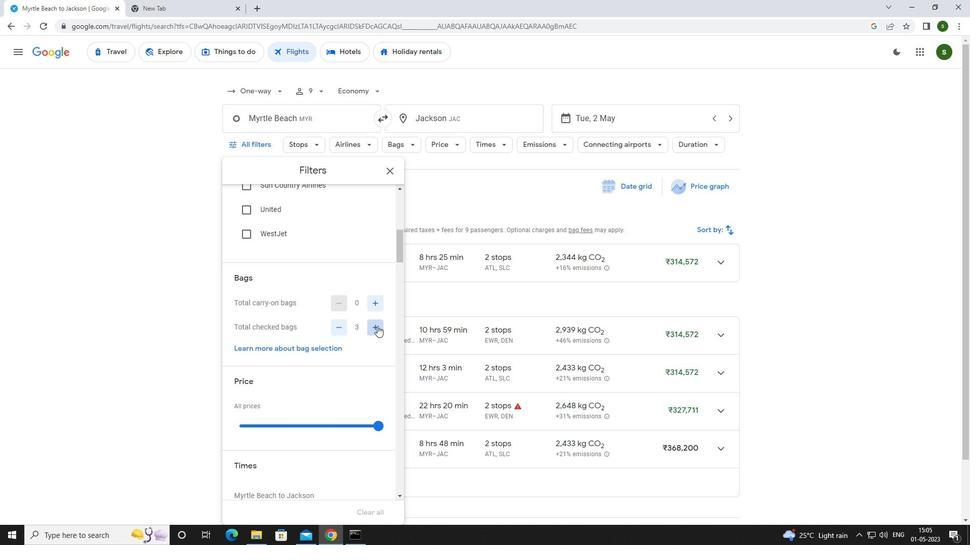 
Action: Mouse pressed left at (377, 326)
Screenshot: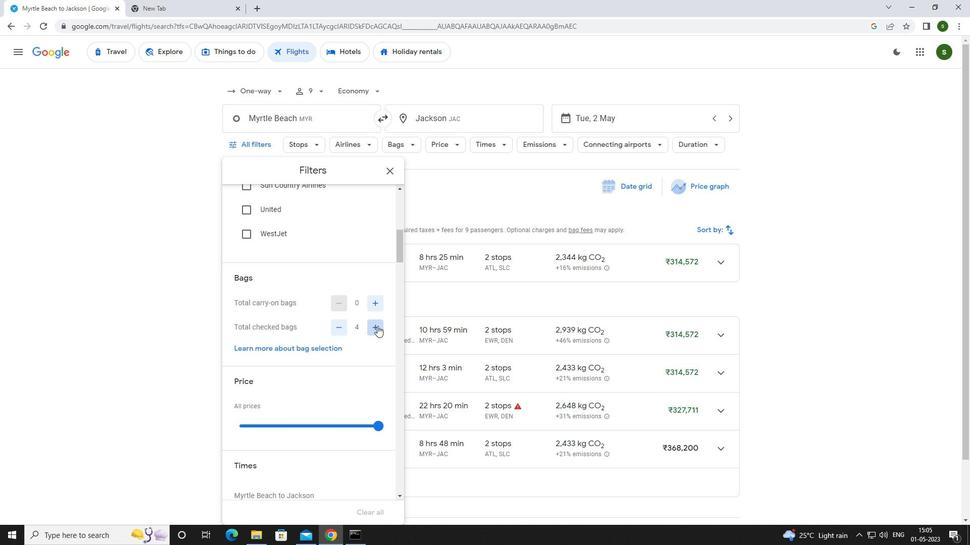 
Action: Mouse pressed left at (377, 326)
Screenshot: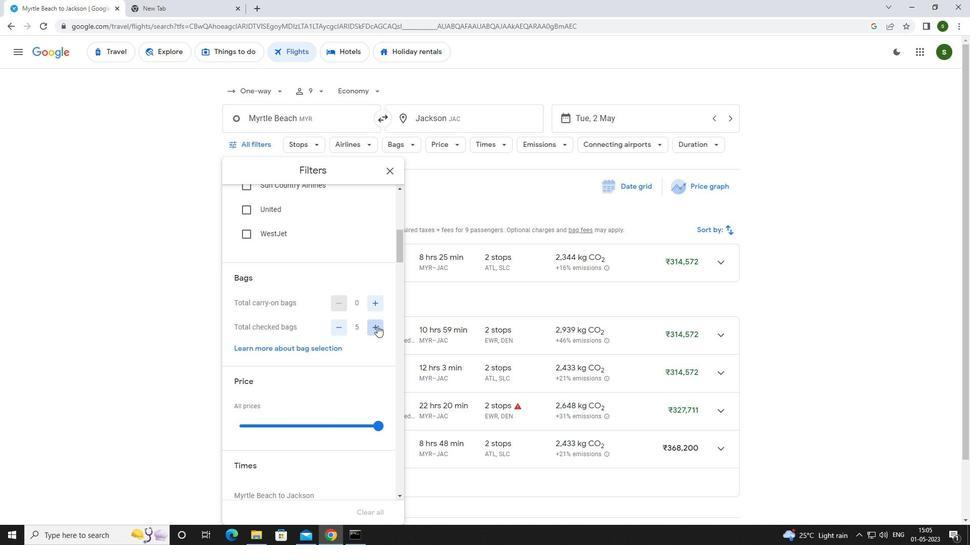 
Action: Mouse pressed left at (377, 326)
Screenshot: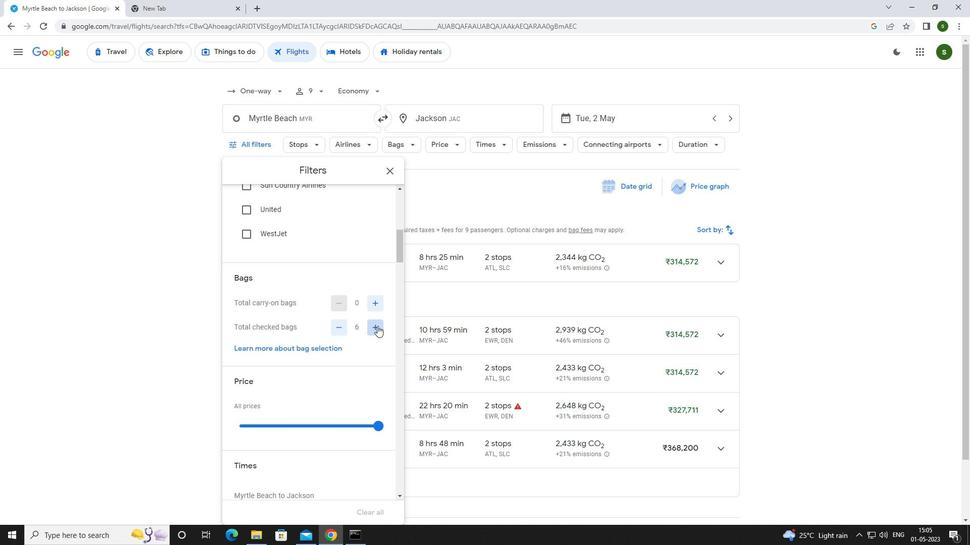 
Action: Mouse pressed left at (377, 326)
Screenshot: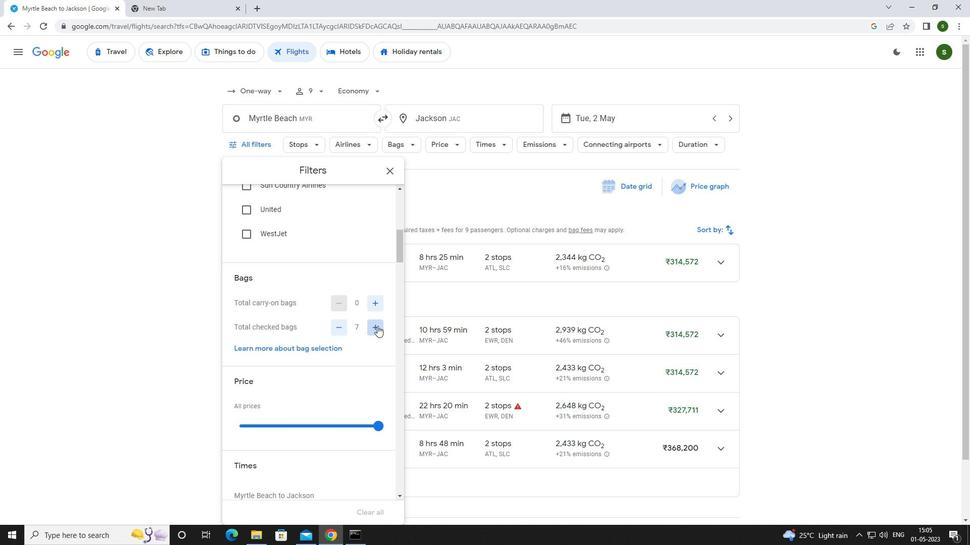 
Action: Mouse pressed left at (377, 326)
Screenshot: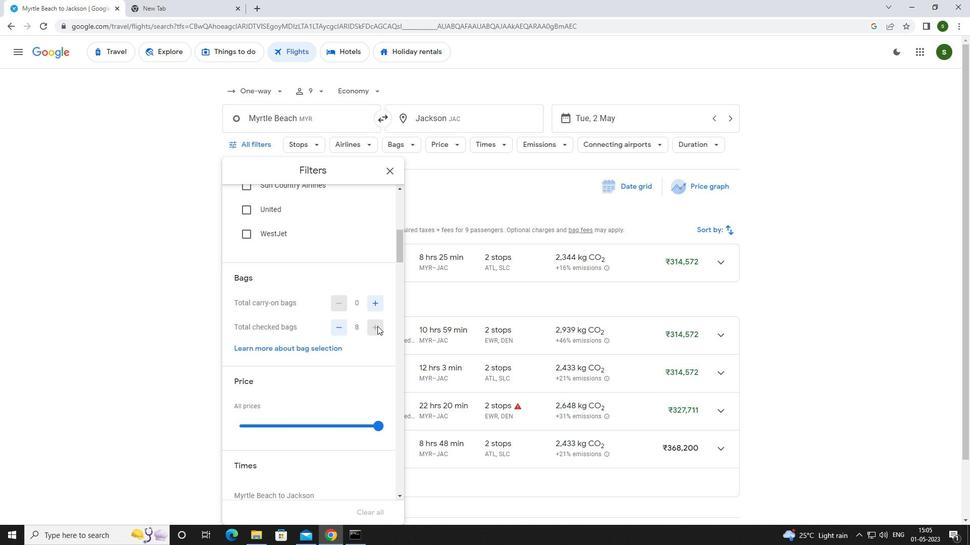 
Action: Mouse scrolled (377, 326) with delta (0, 0)
Screenshot: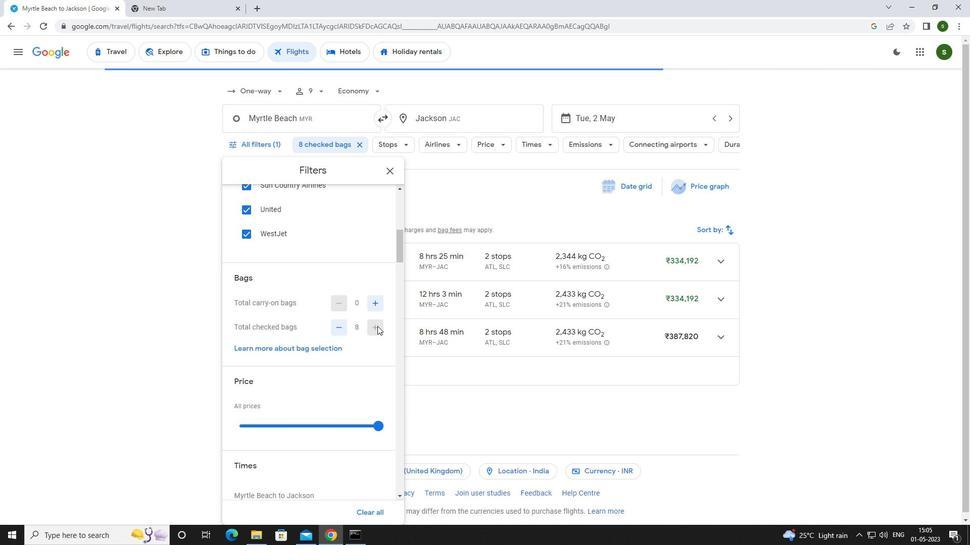
Action: Mouse scrolled (377, 326) with delta (0, 0)
Screenshot: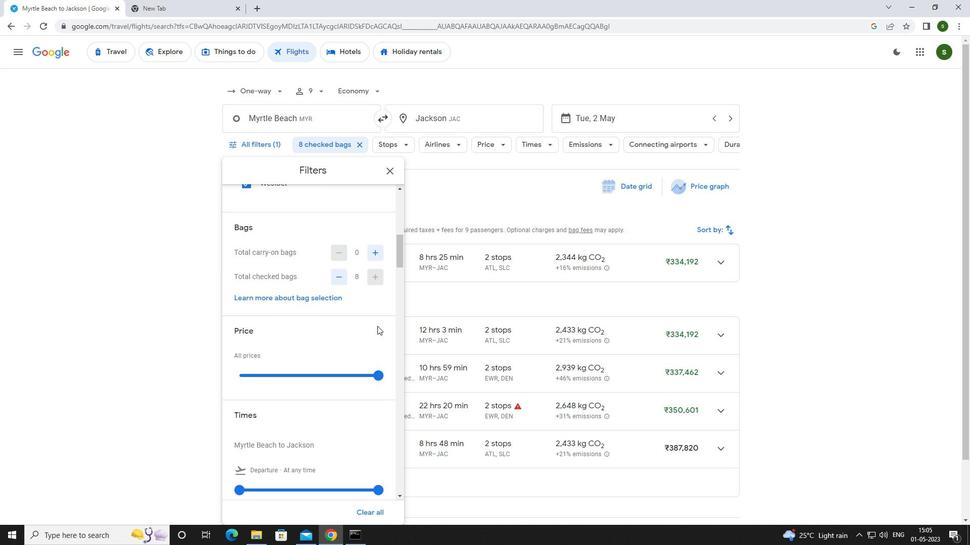 
Action: Mouse moved to (376, 329)
Screenshot: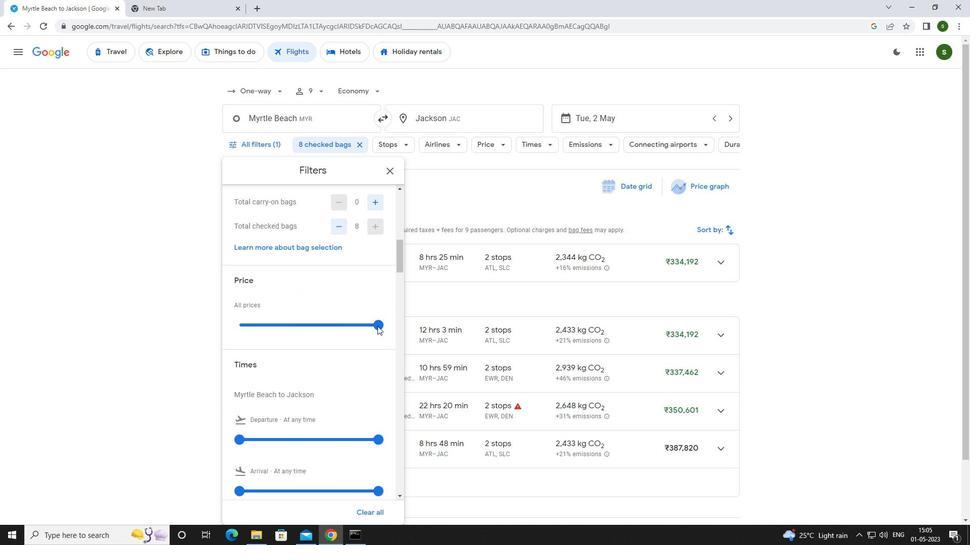 
Action: Mouse pressed left at (376, 329)
Screenshot: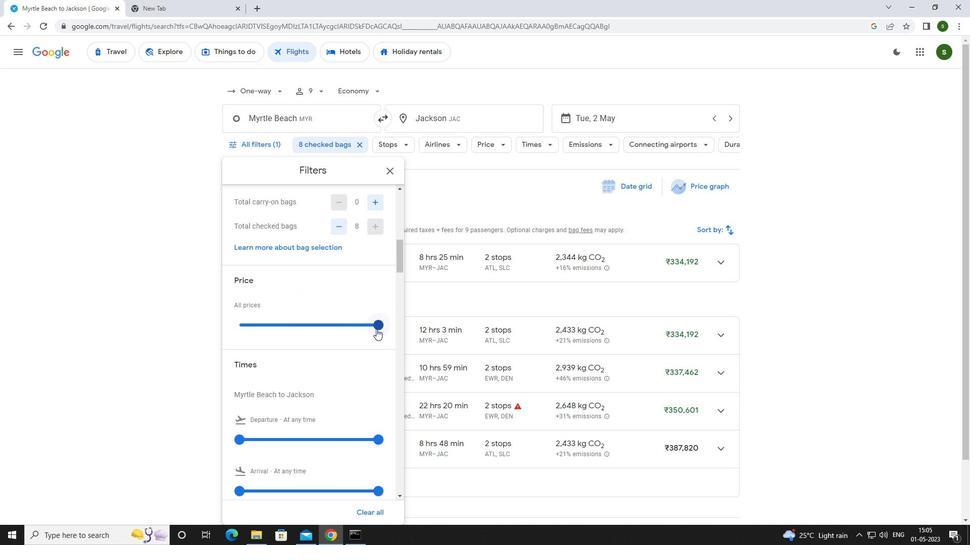 
Action: Mouse moved to (292, 351)
Screenshot: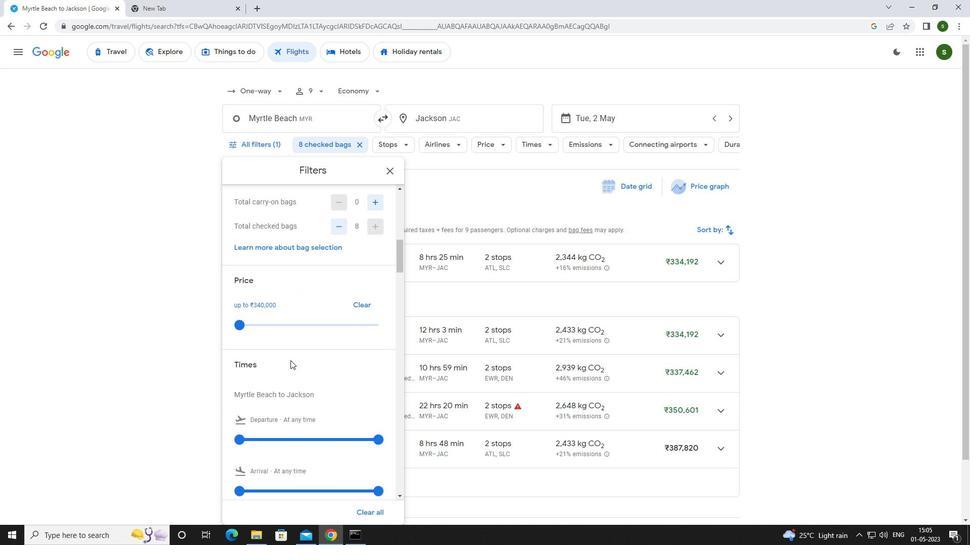 
Action: Mouse scrolled (292, 350) with delta (0, 0)
Screenshot: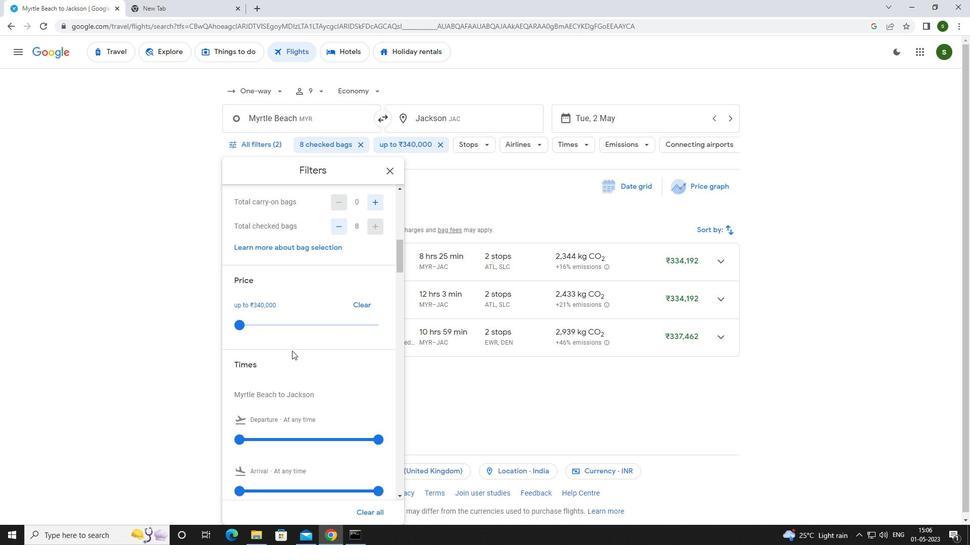 
Action: Mouse scrolled (292, 350) with delta (0, 0)
Screenshot: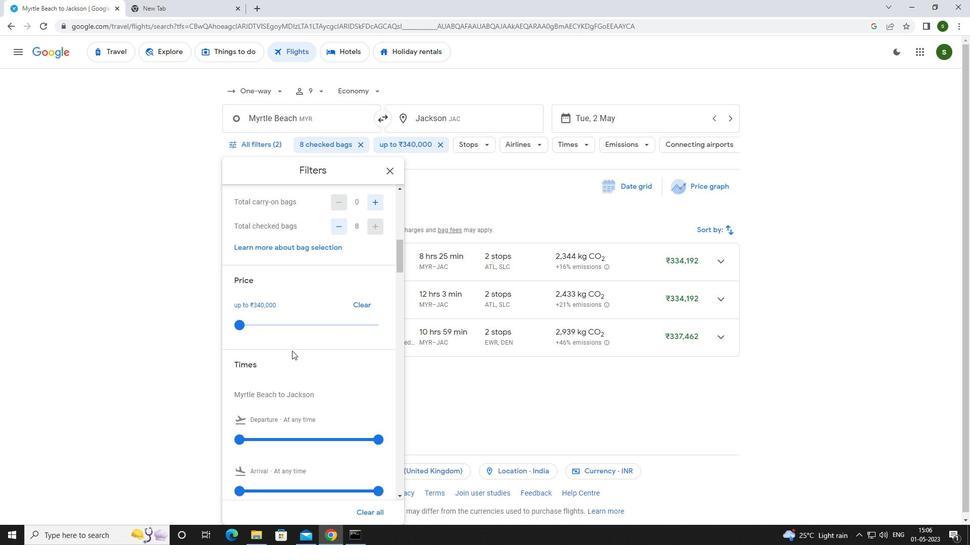 
Action: Mouse moved to (242, 338)
Screenshot: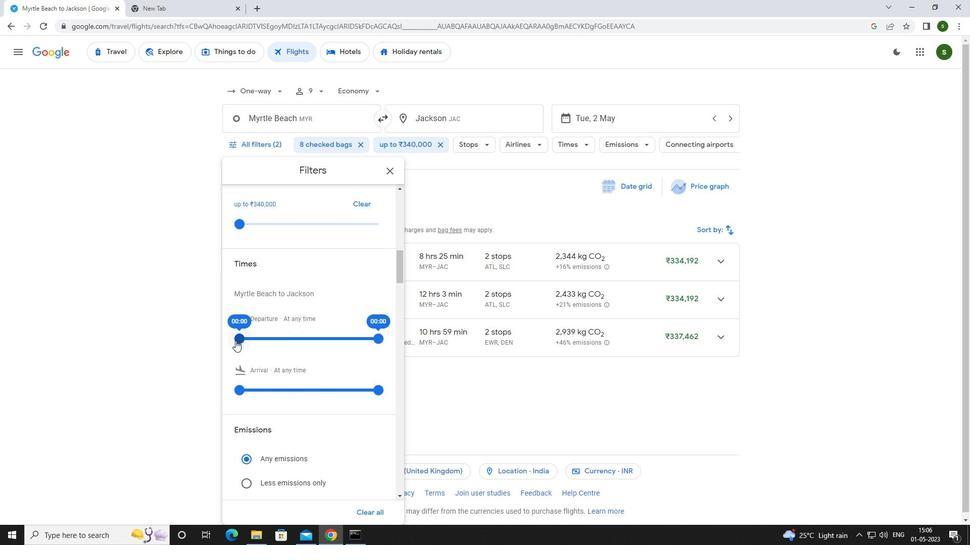 
Action: Mouse pressed left at (242, 338)
Screenshot: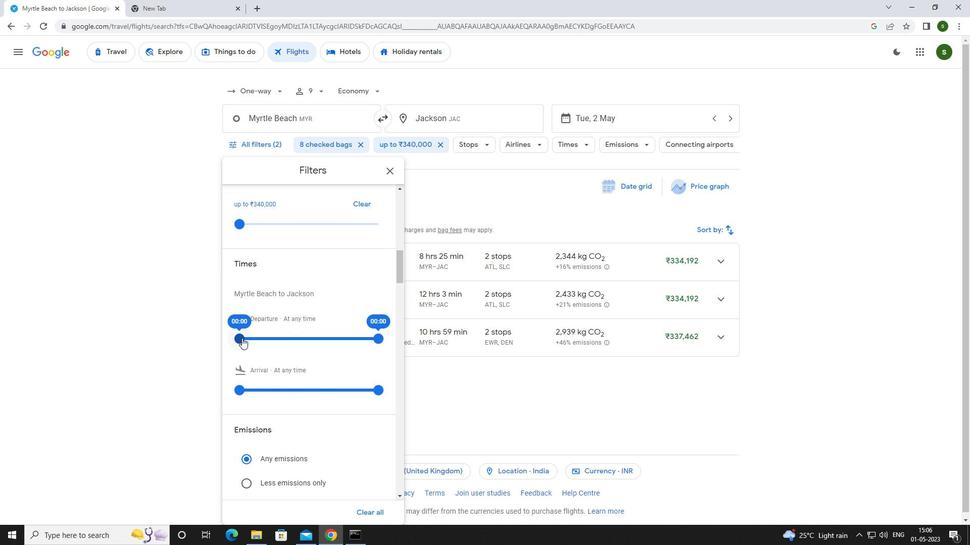
Action: Mouse moved to (472, 394)
Screenshot: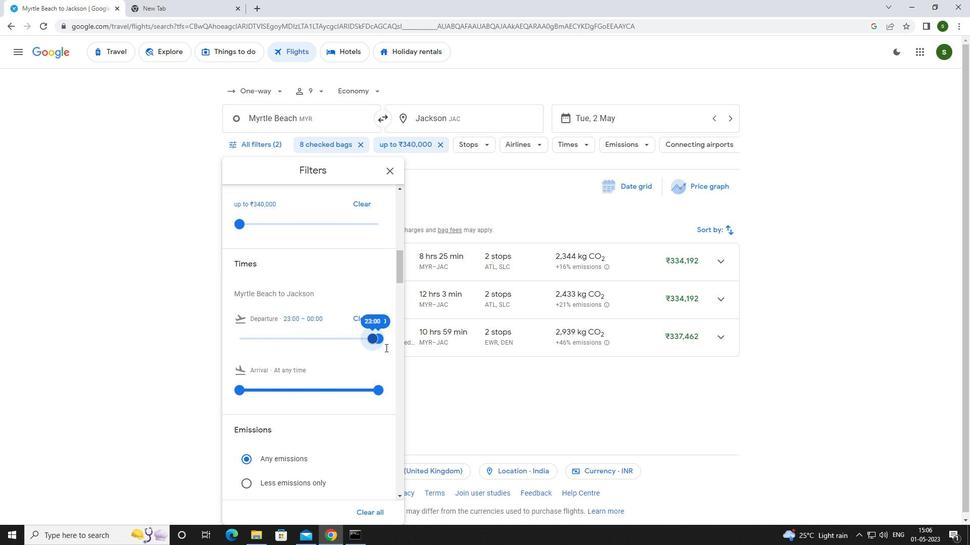 
Action: Mouse pressed left at (472, 394)
Screenshot: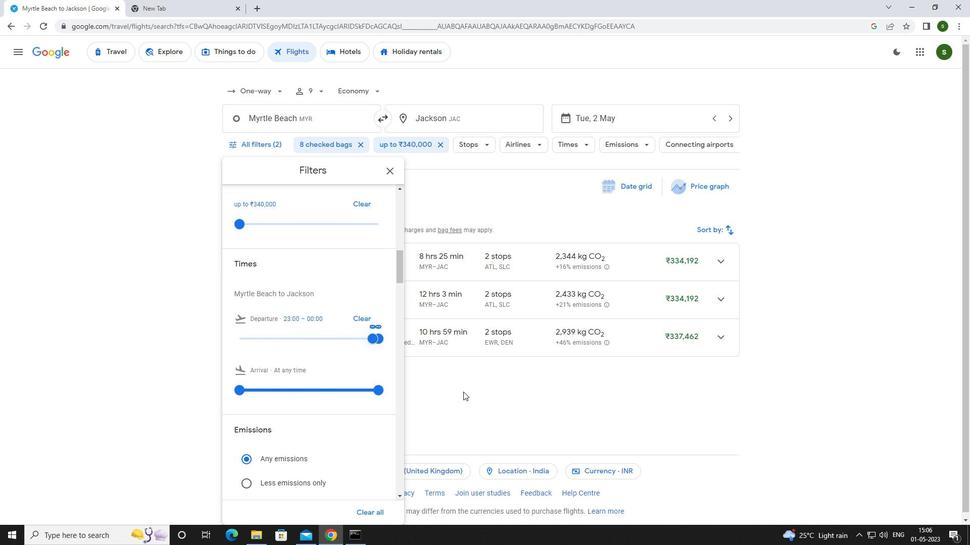 
Action: Mouse moved to (442, 399)
Screenshot: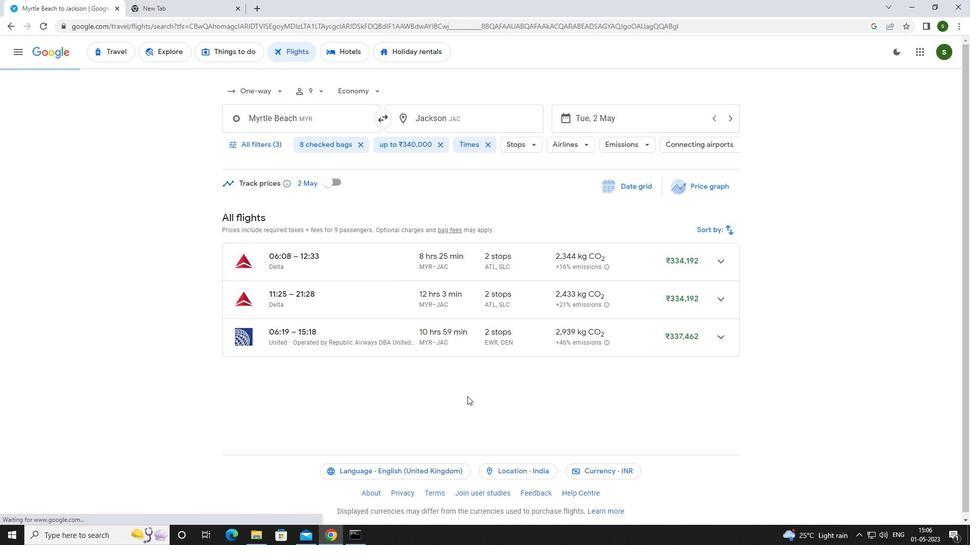
